 Task: Create a due date automation trigger when advanced on, 2 working days before a card is due add dates starting in between 1 and 5 days at 11:00 AM.
Action: Mouse moved to (1001, 291)
Screenshot: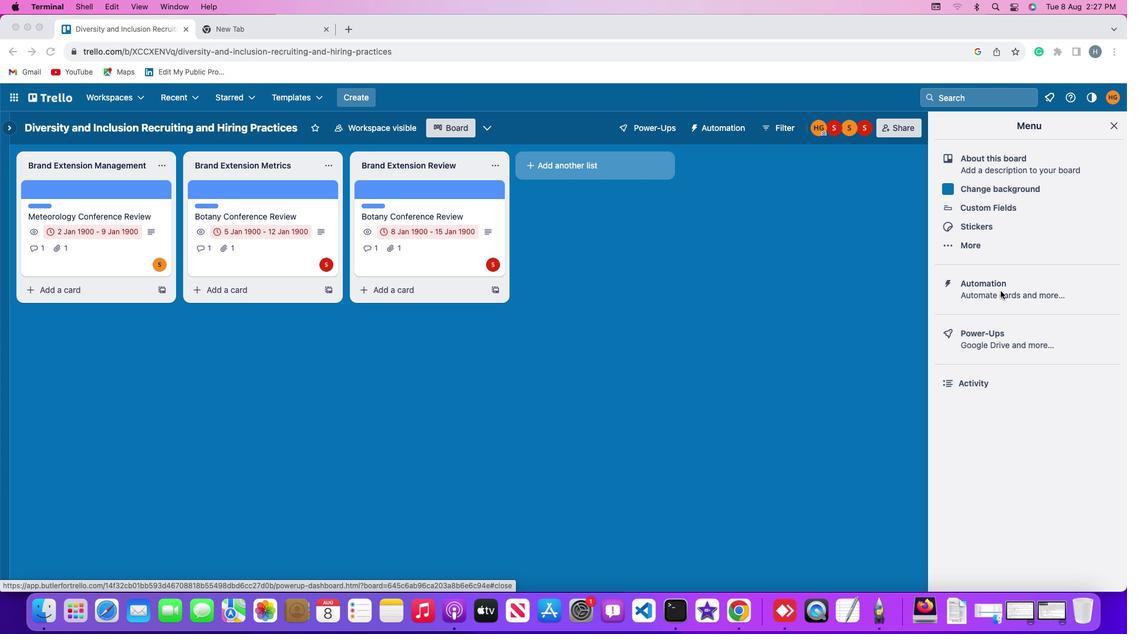 
Action: Mouse pressed left at (1001, 291)
Screenshot: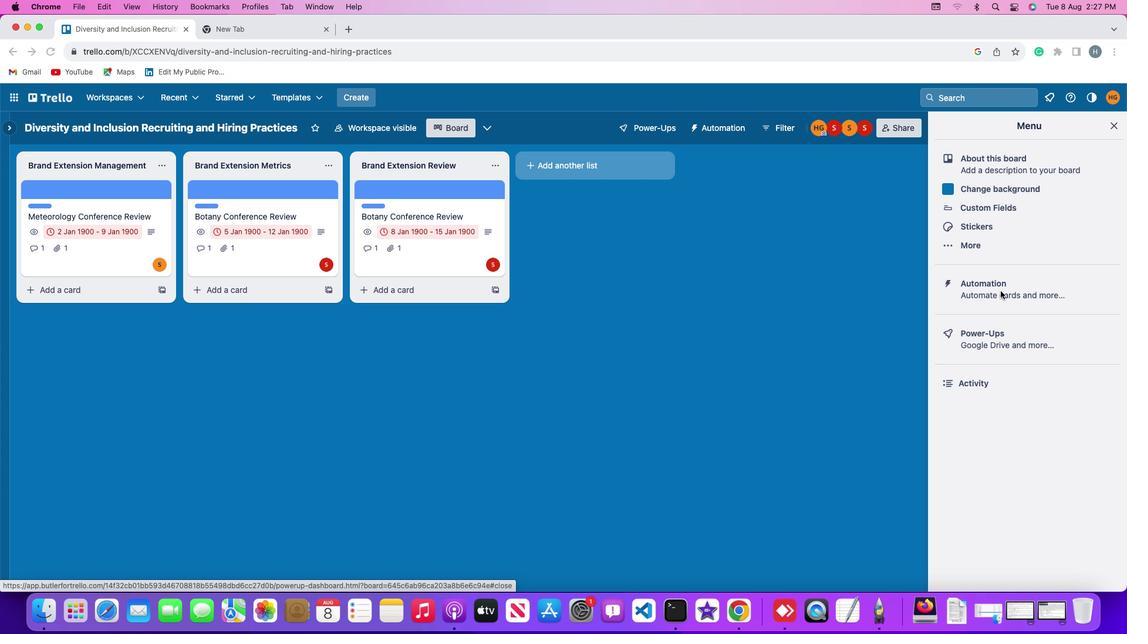 
Action: Mouse pressed left at (1001, 291)
Screenshot: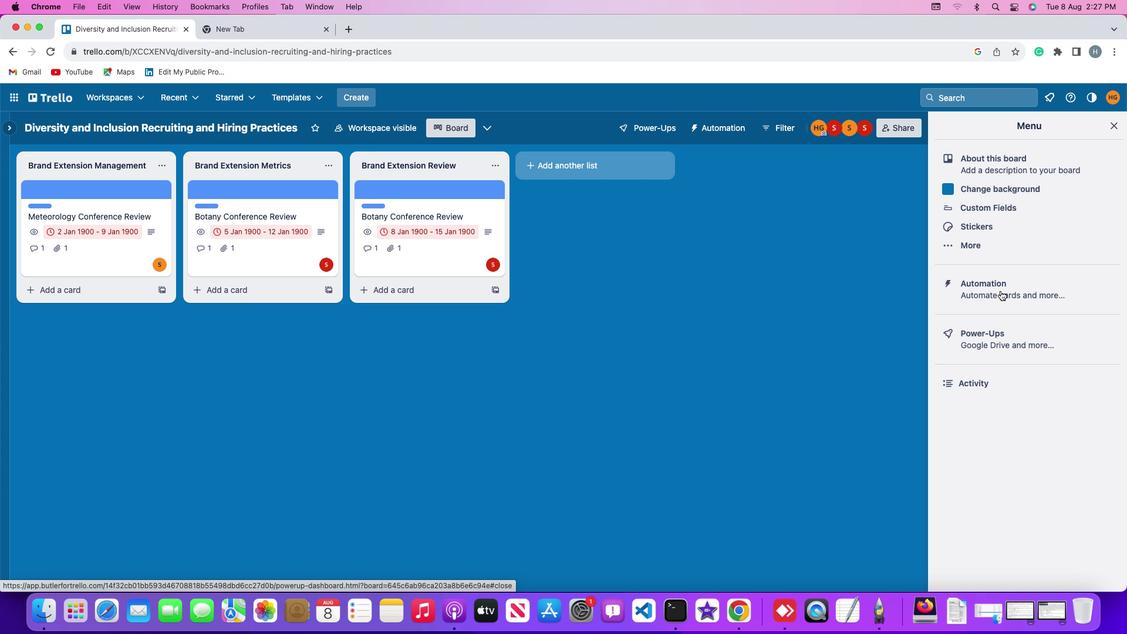 
Action: Mouse moved to (60, 273)
Screenshot: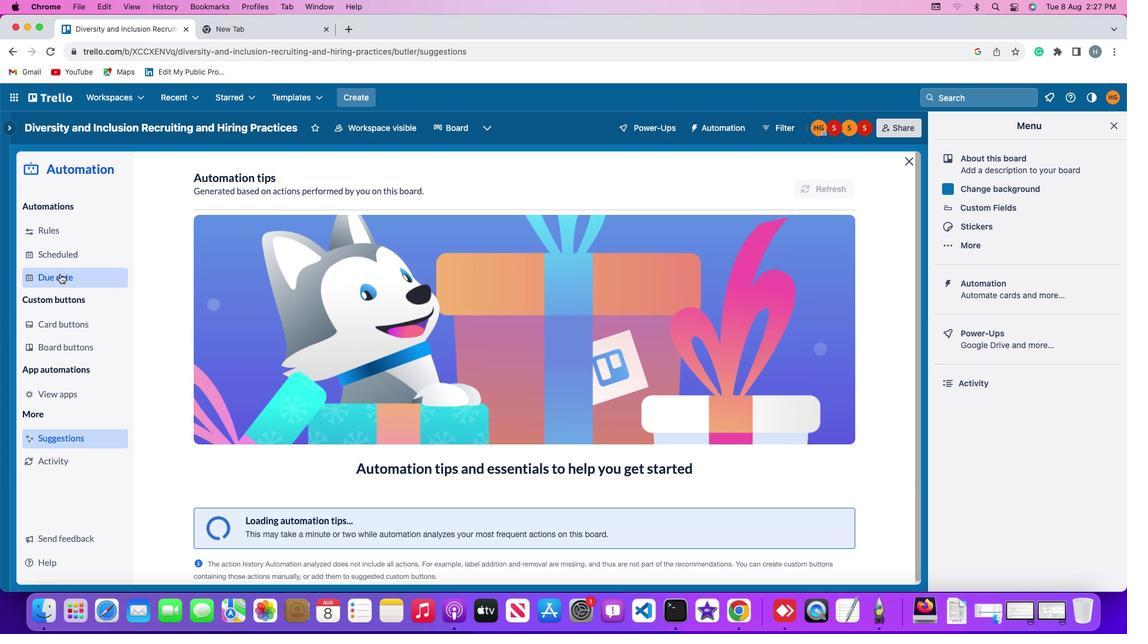 
Action: Mouse pressed left at (60, 273)
Screenshot: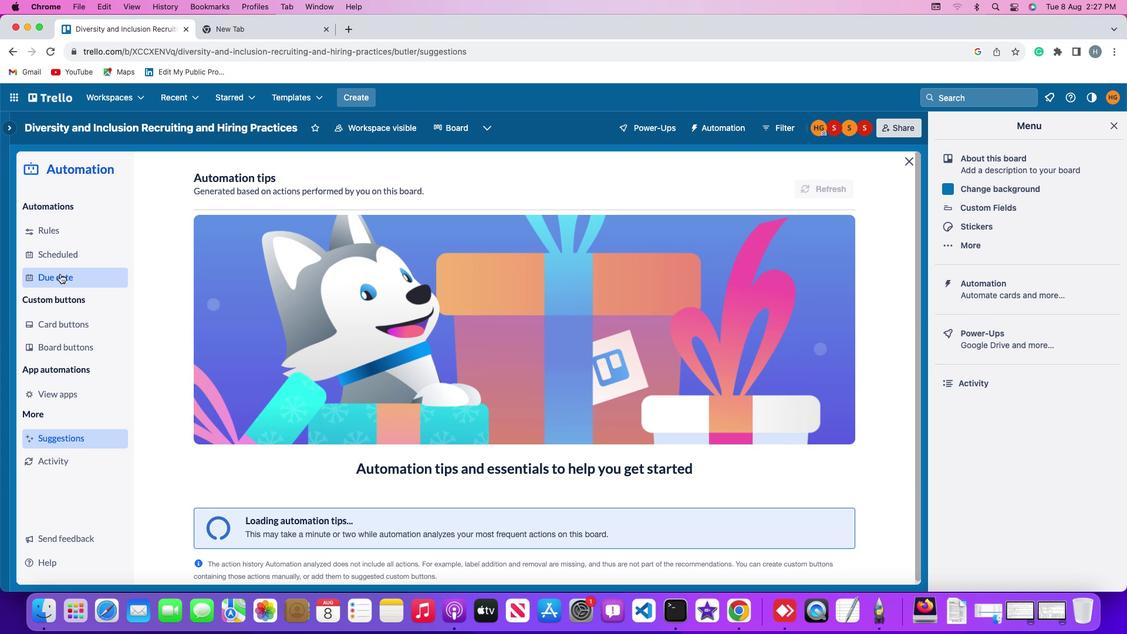 
Action: Mouse moved to (793, 181)
Screenshot: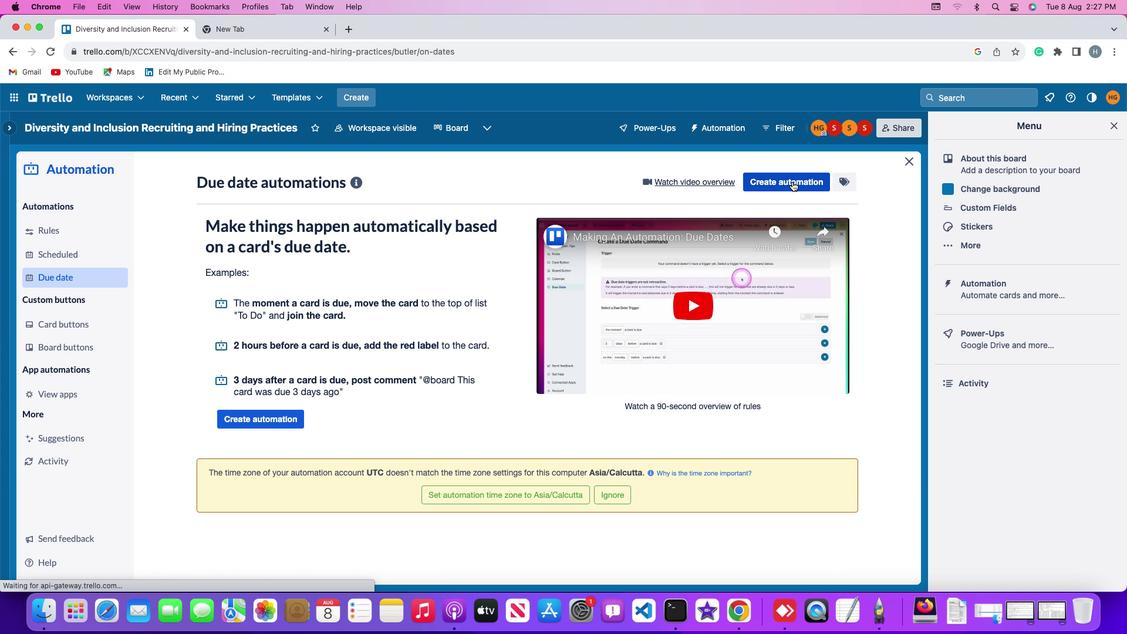 
Action: Mouse pressed left at (793, 181)
Screenshot: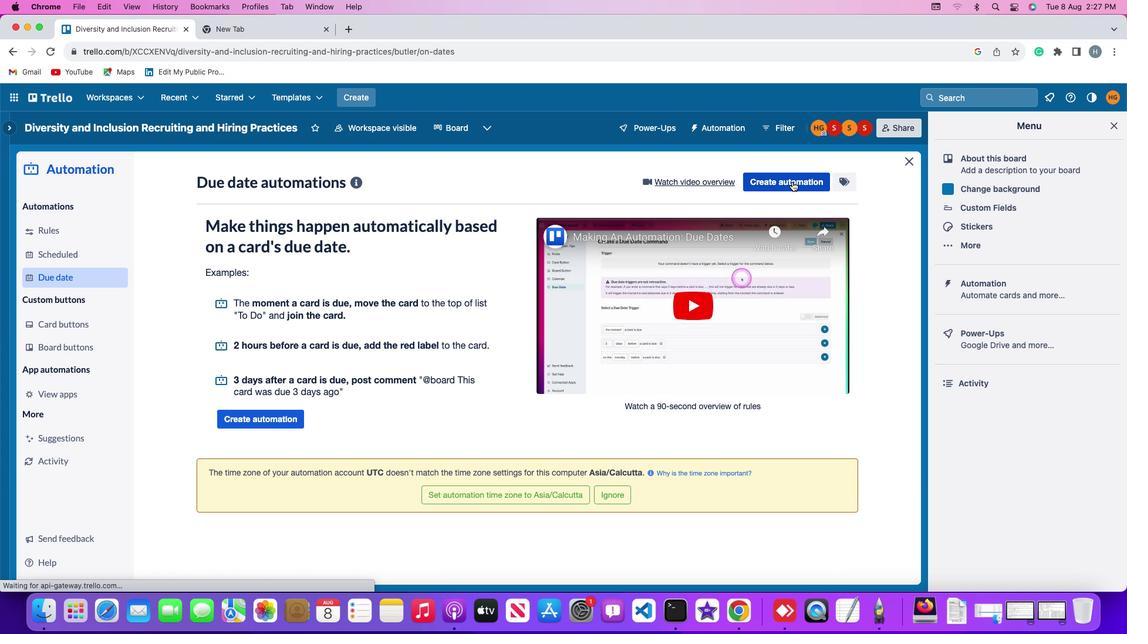 
Action: Mouse moved to (311, 296)
Screenshot: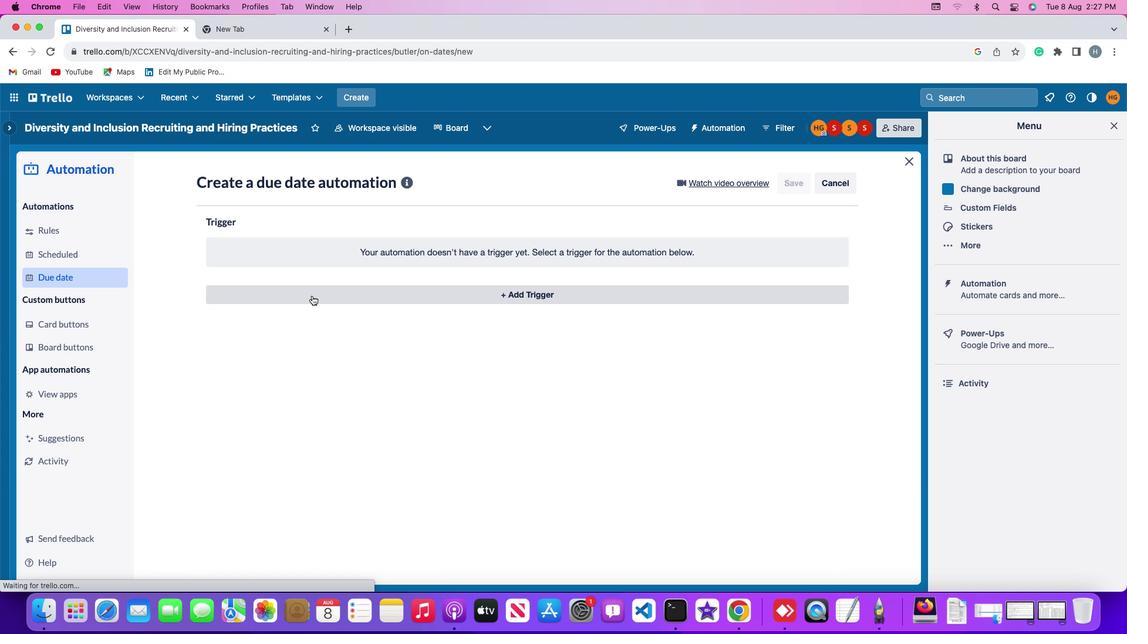 
Action: Mouse pressed left at (311, 296)
Screenshot: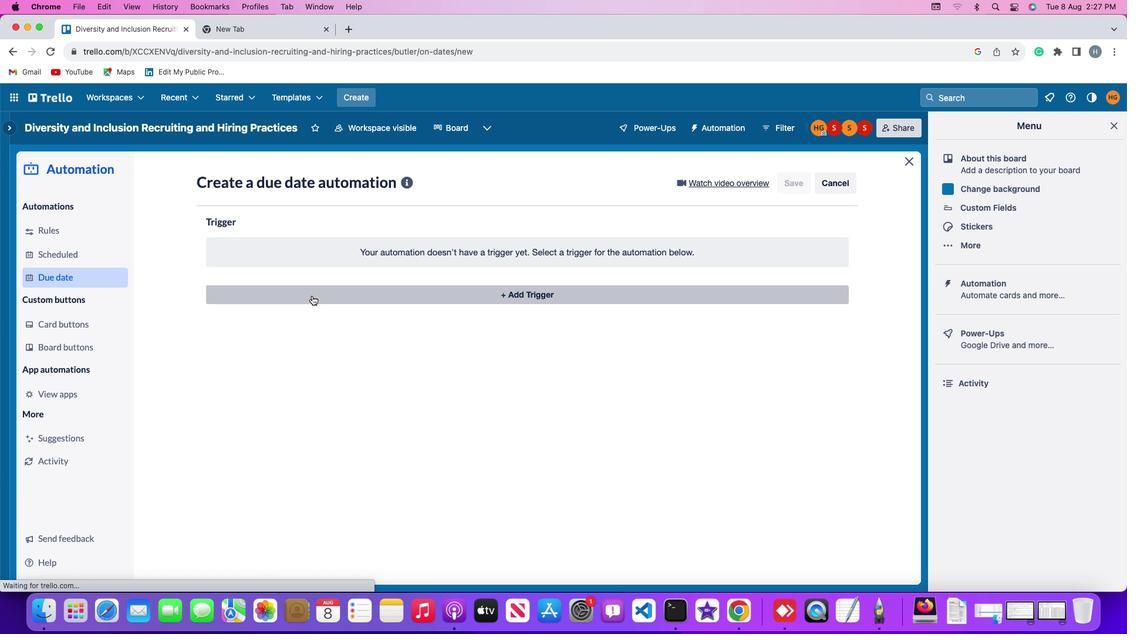 
Action: Mouse moved to (229, 478)
Screenshot: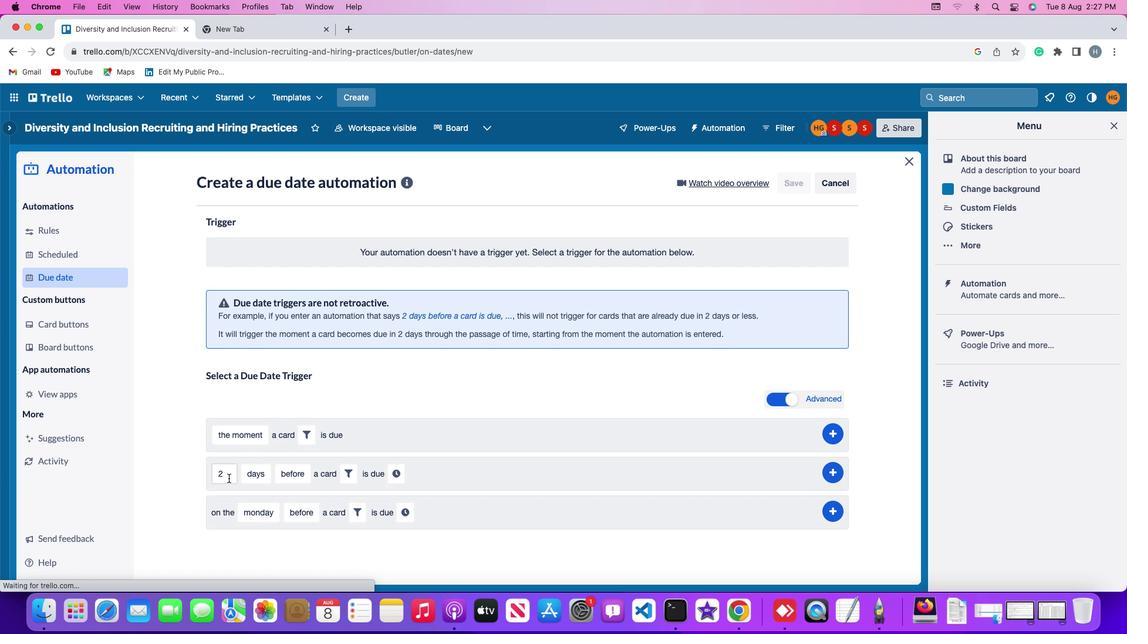 
Action: Mouse pressed left at (229, 478)
Screenshot: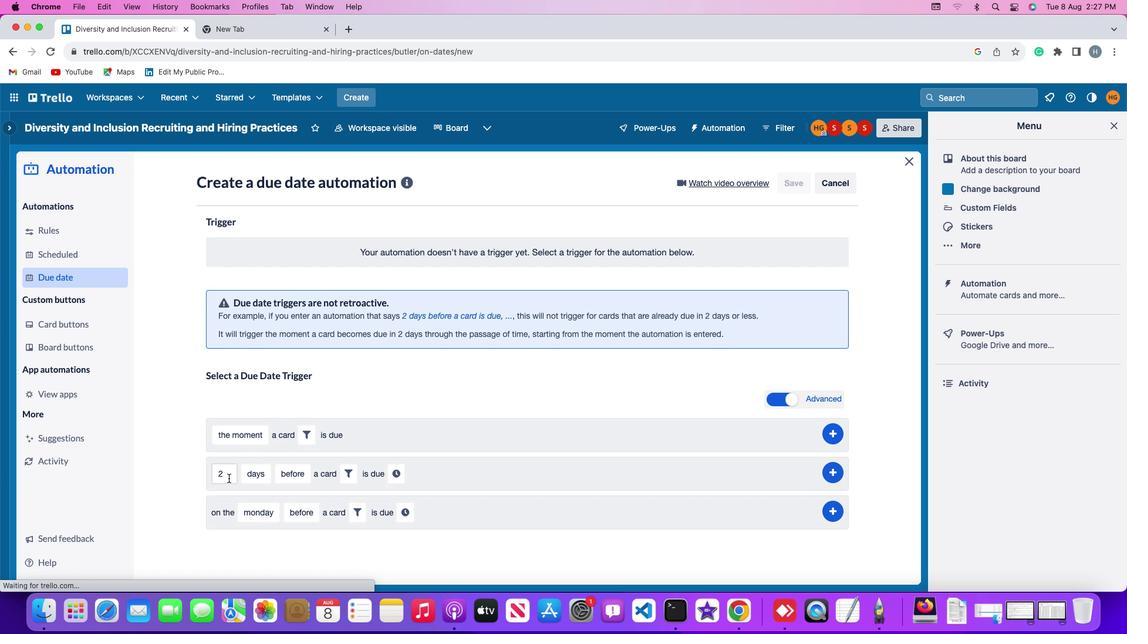 
Action: Mouse moved to (229, 477)
Screenshot: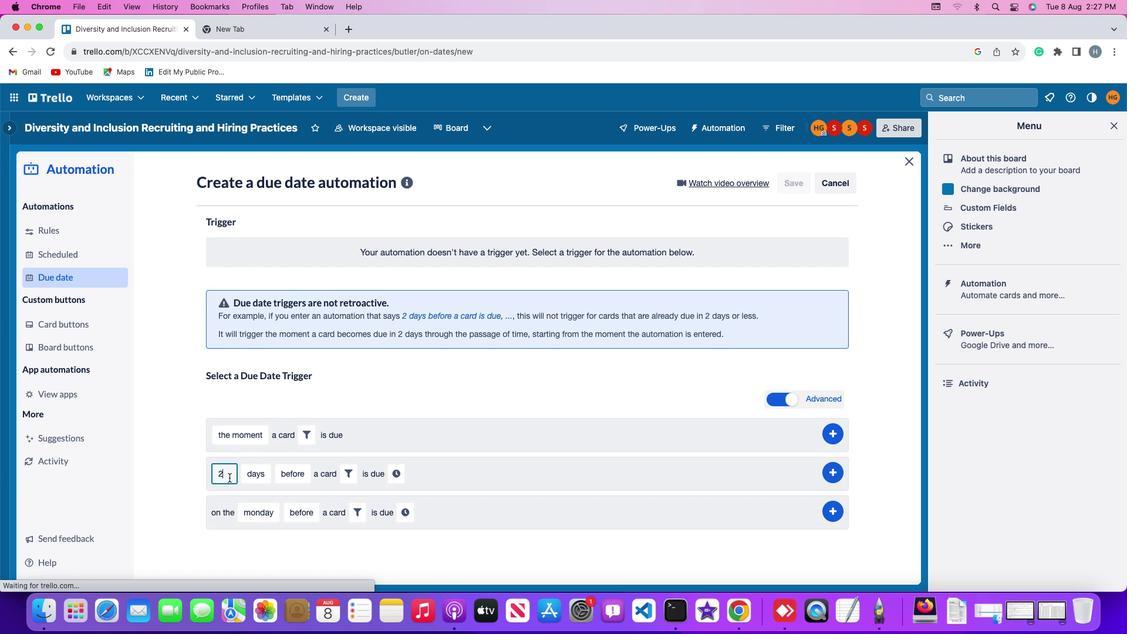 
Action: Key pressed Key.backspace
Screenshot: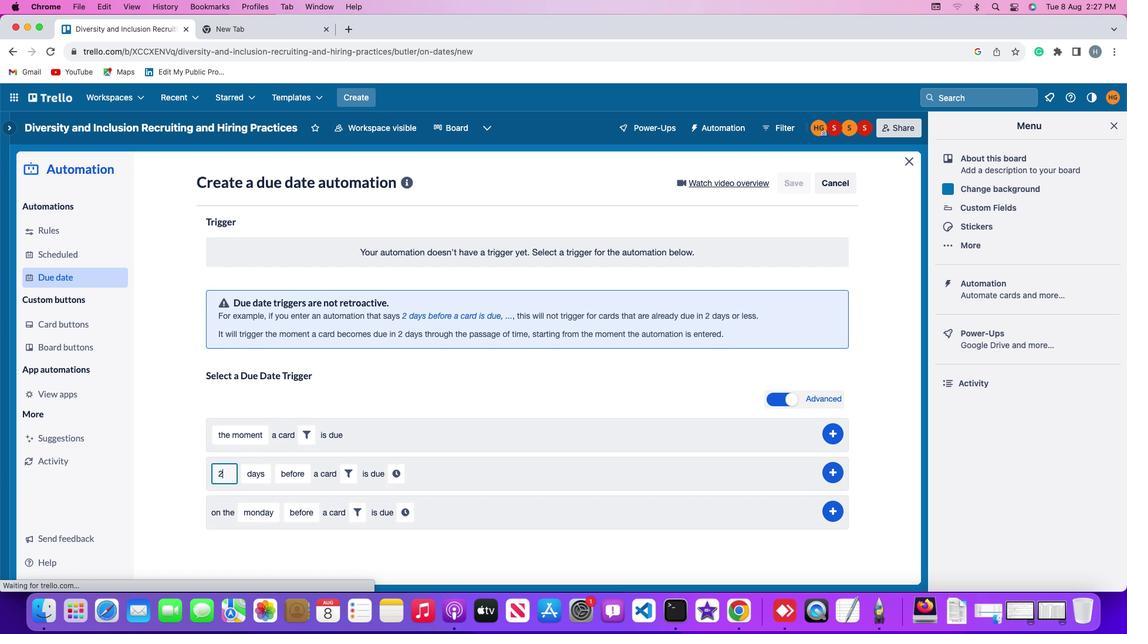 
Action: Mouse moved to (229, 477)
Screenshot: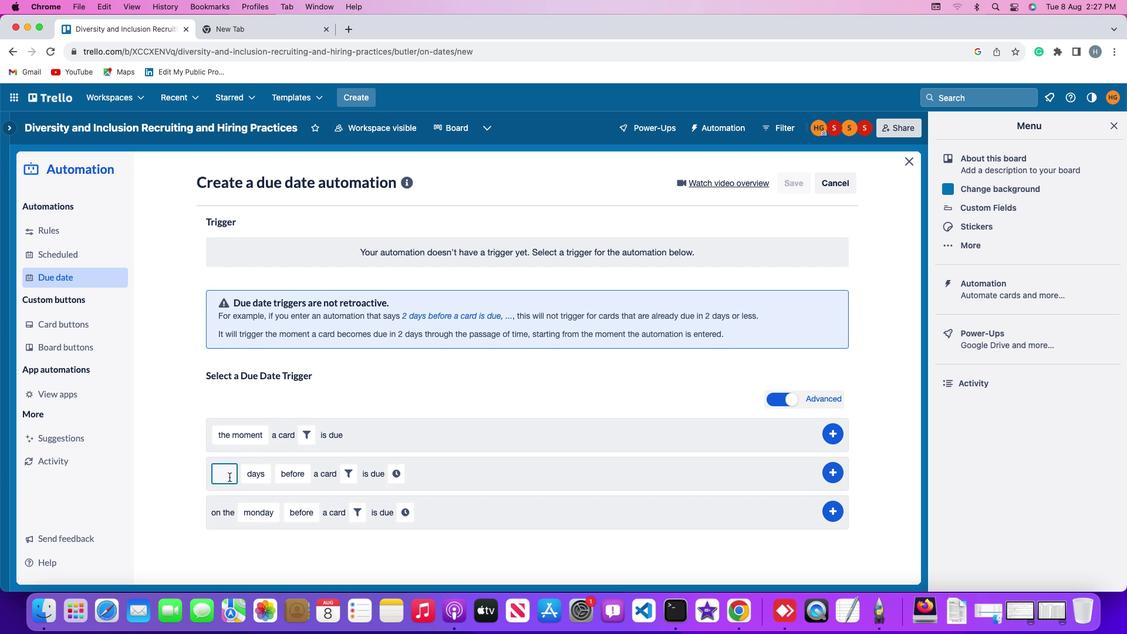 
Action: Key pressed '2'
Screenshot: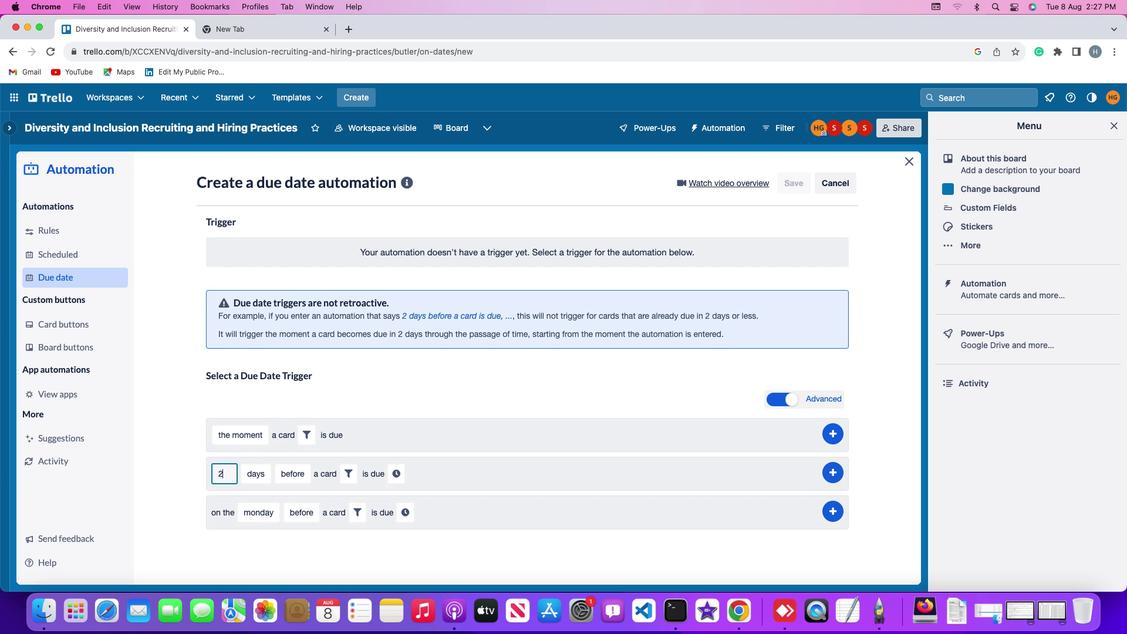 
Action: Mouse moved to (251, 473)
Screenshot: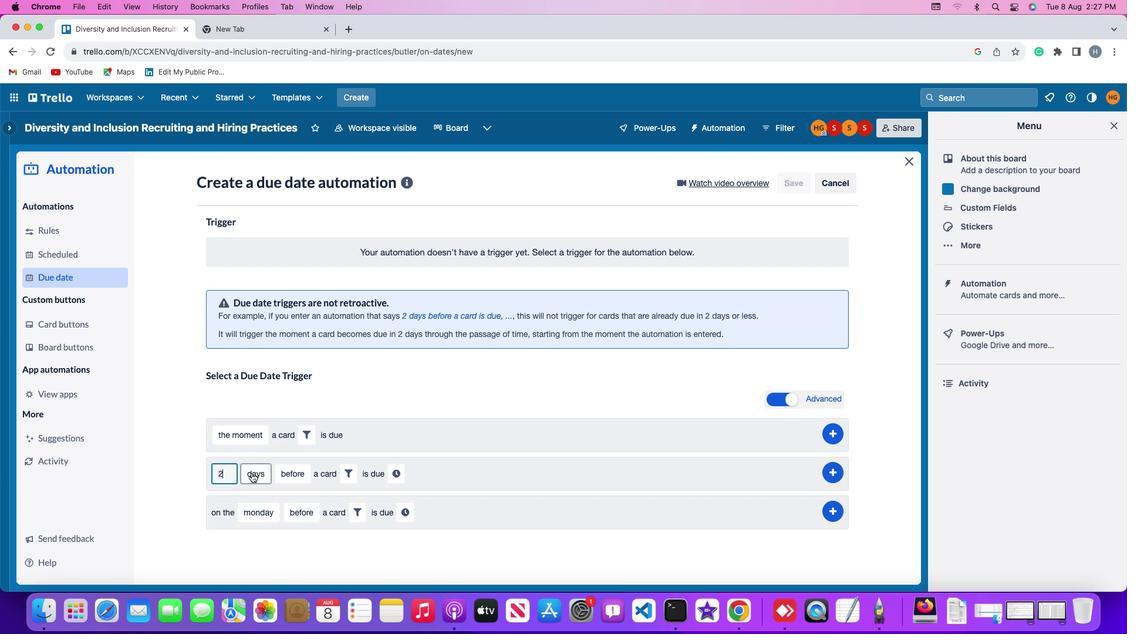 
Action: Mouse pressed left at (251, 473)
Screenshot: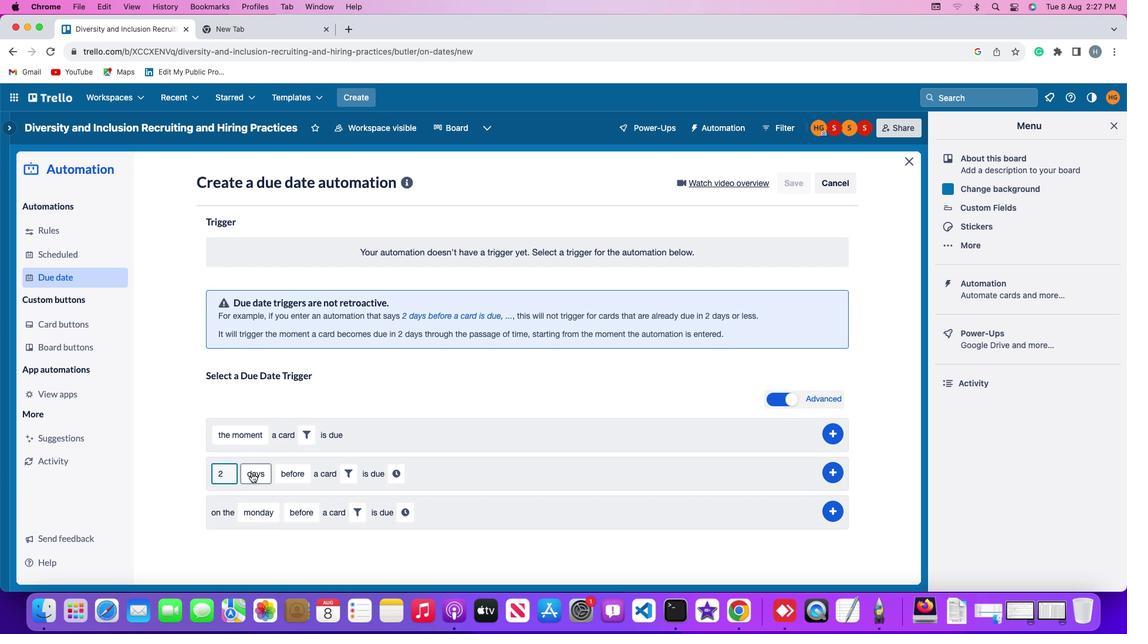 
Action: Mouse moved to (262, 514)
Screenshot: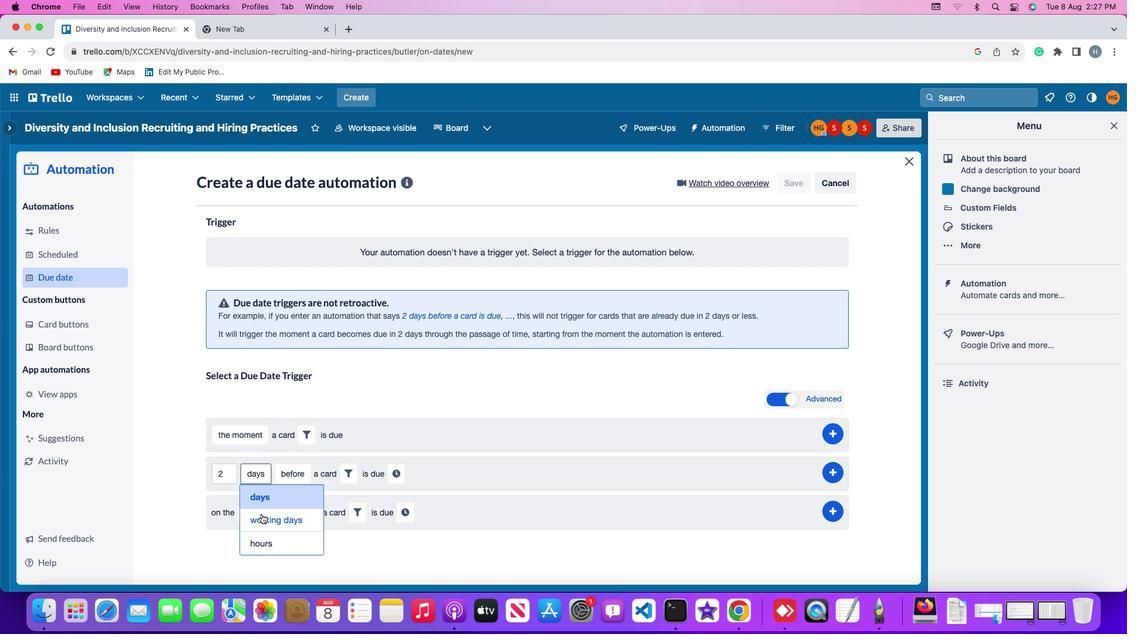 
Action: Mouse pressed left at (262, 514)
Screenshot: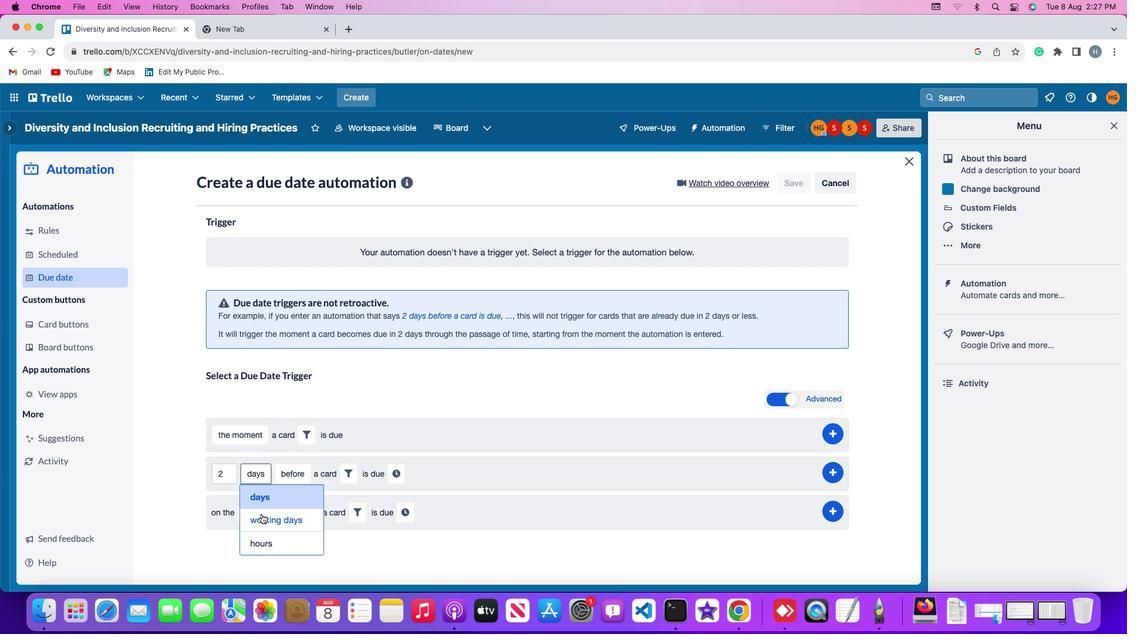 
Action: Mouse moved to (327, 473)
Screenshot: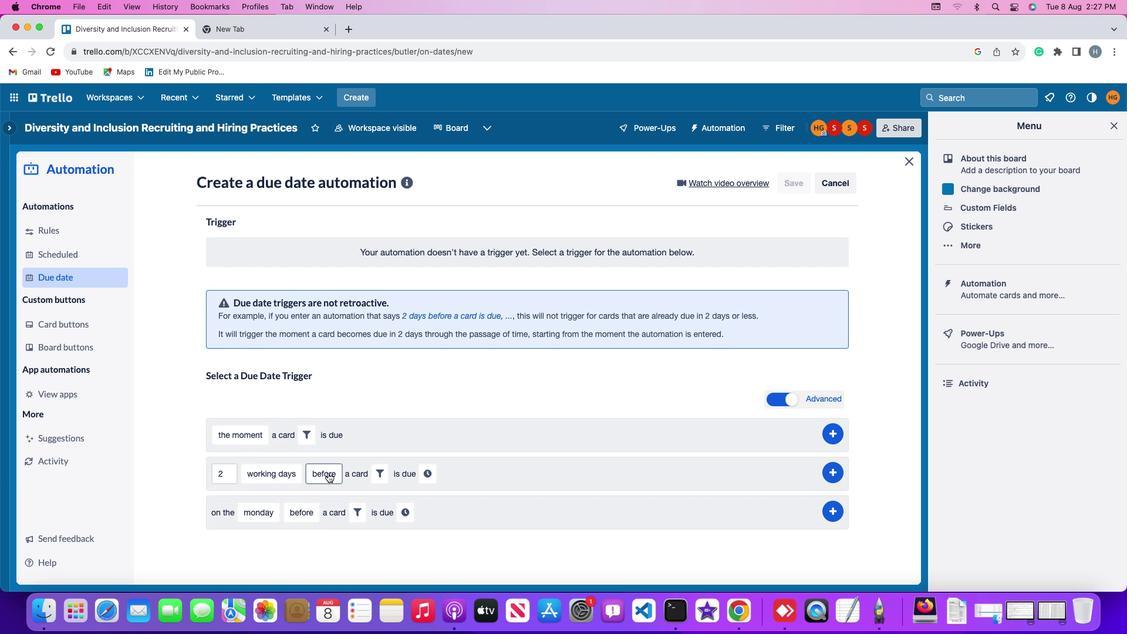 
Action: Mouse pressed left at (327, 473)
Screenshot: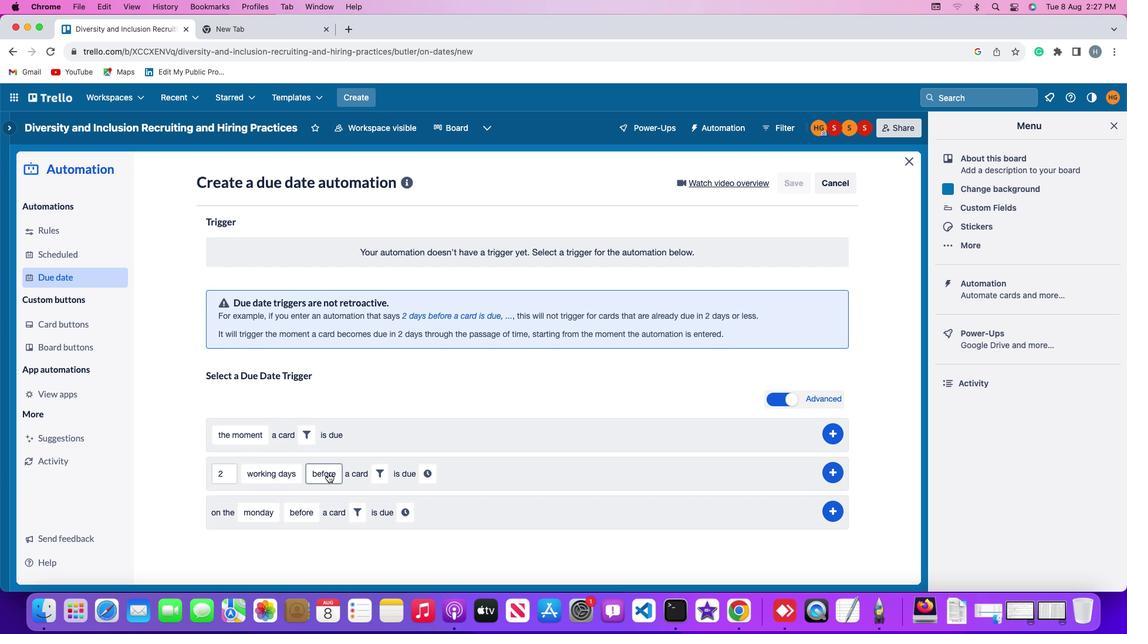 
Action: Mouse moved to (326, 496)
Screenshot: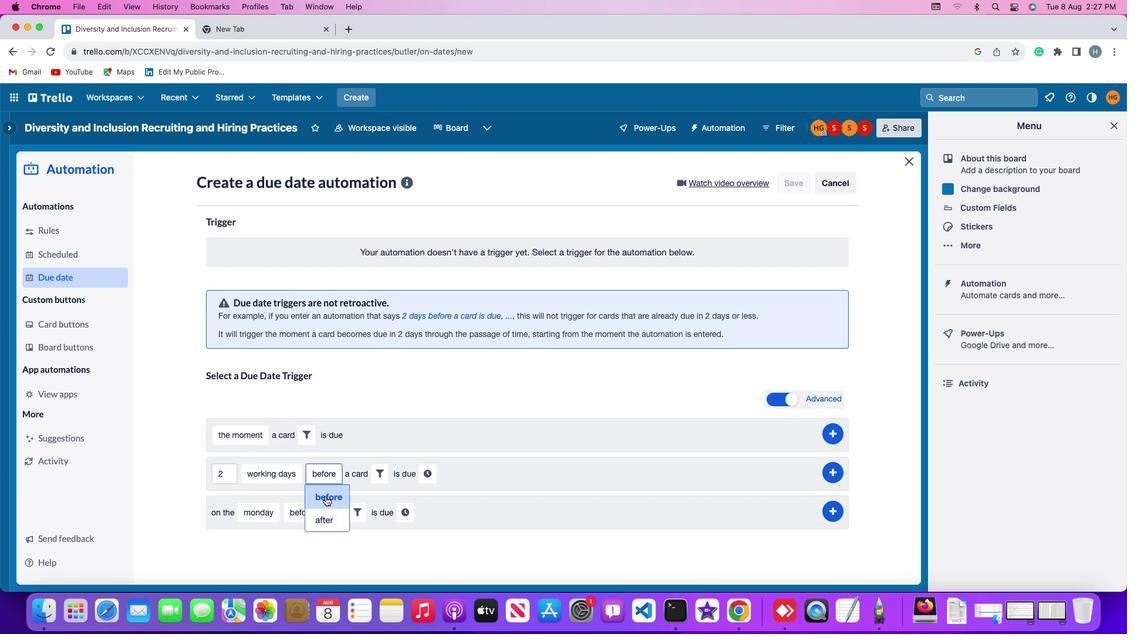 
Action: Mouse pressed left at (326, 496)
Screenshot: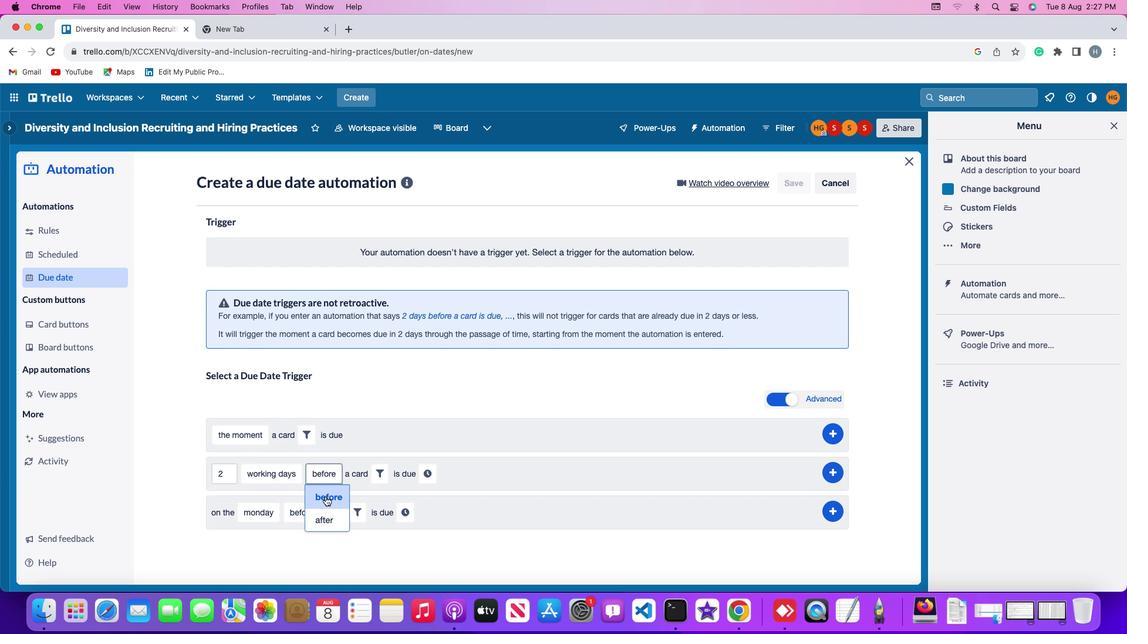 
Action: Mouse moved to (375, 475)
Screenshot: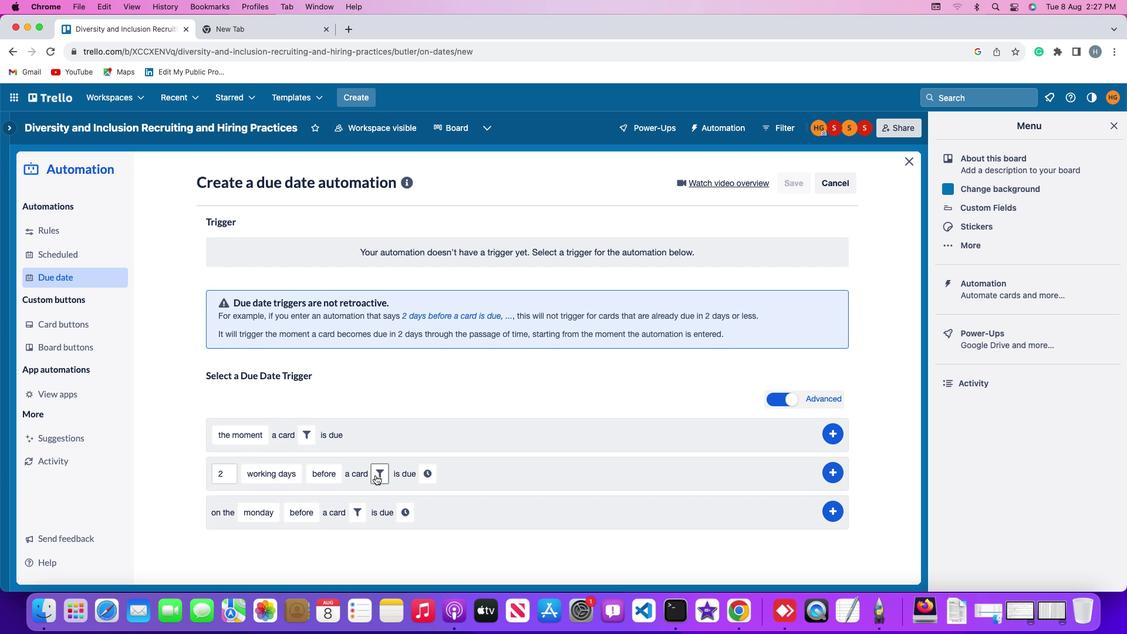 
Action: Mouse pressed left at (375, 475)
Screenshot: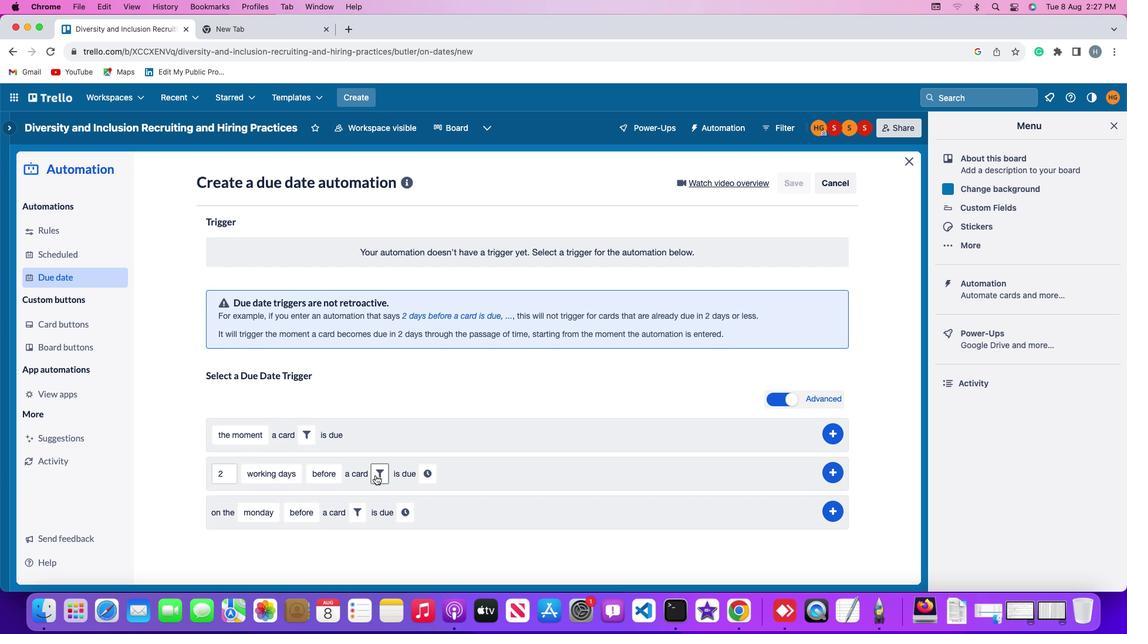 
Action: Mouse moved to (445, 518)
Screenshot: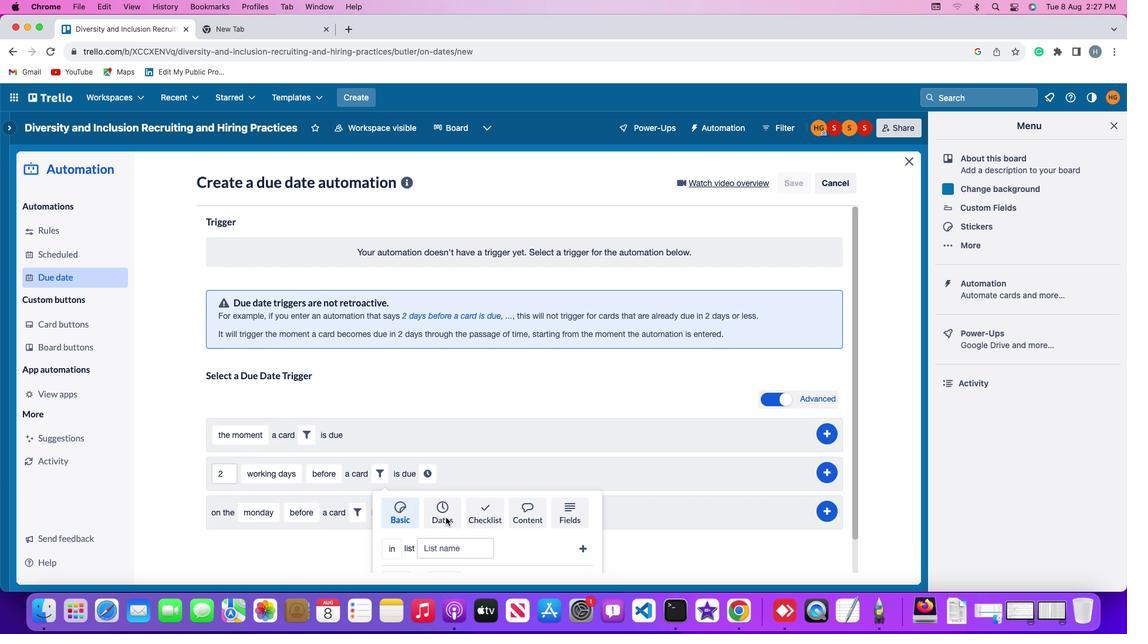 
Action: Mouse pressed left at (445, 518)
Screenshot: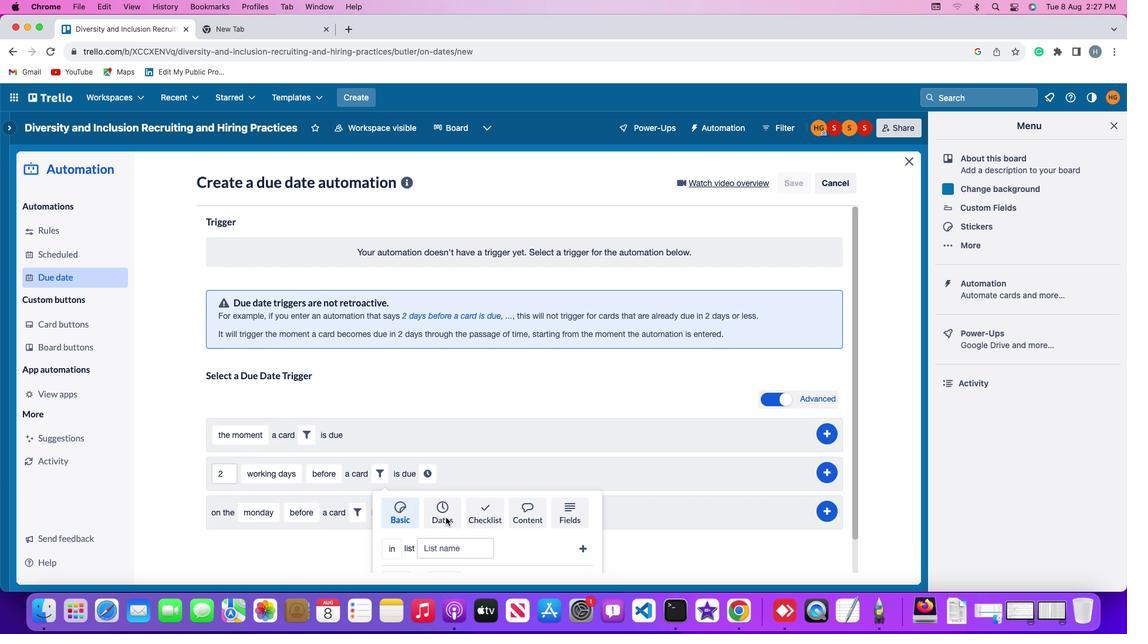 
Action: Mouse moved to (340, 536)
Screenshot: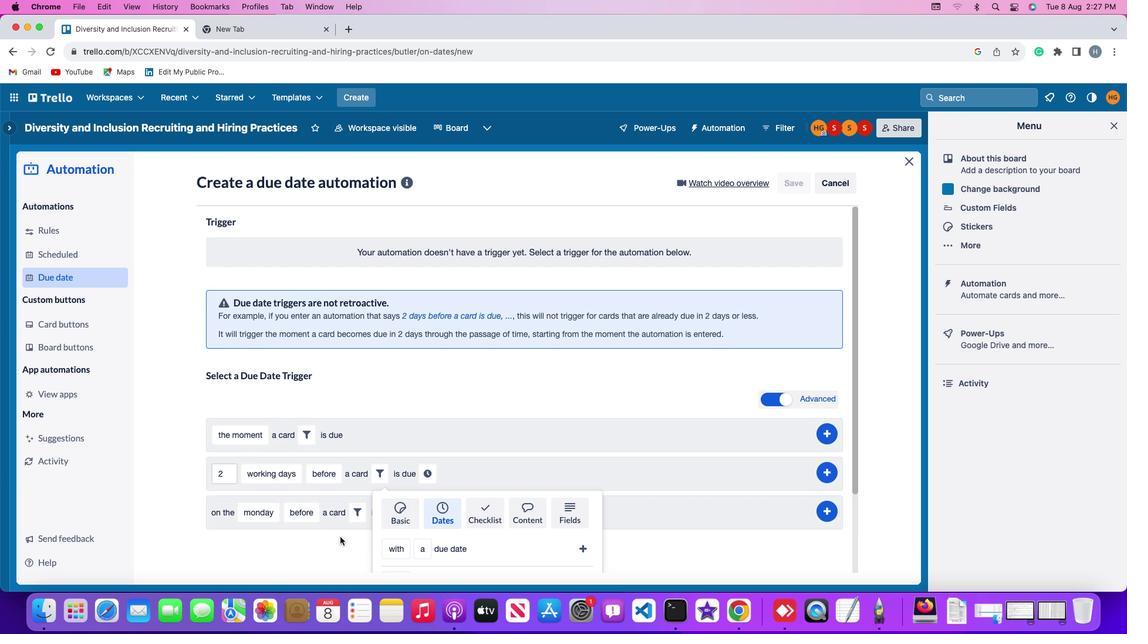 
Action: Mouse scrolled (340, 536) with delta (0, 0)
Screenshot: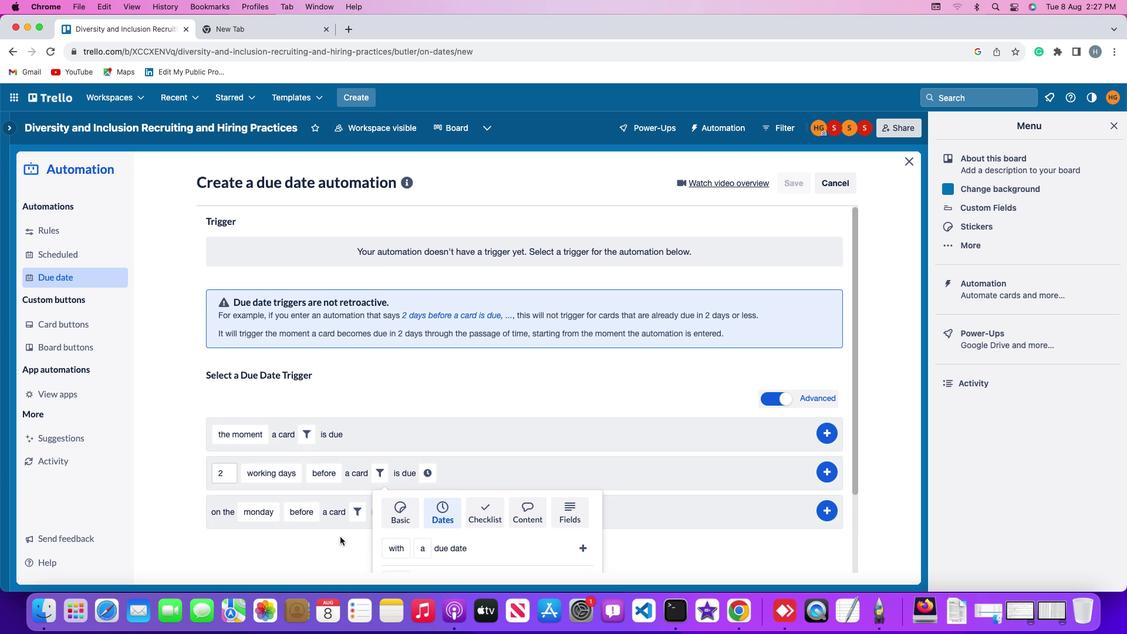 
Action: Mouse scrolled (340, 536) with delta (0, 0)
Screenshot: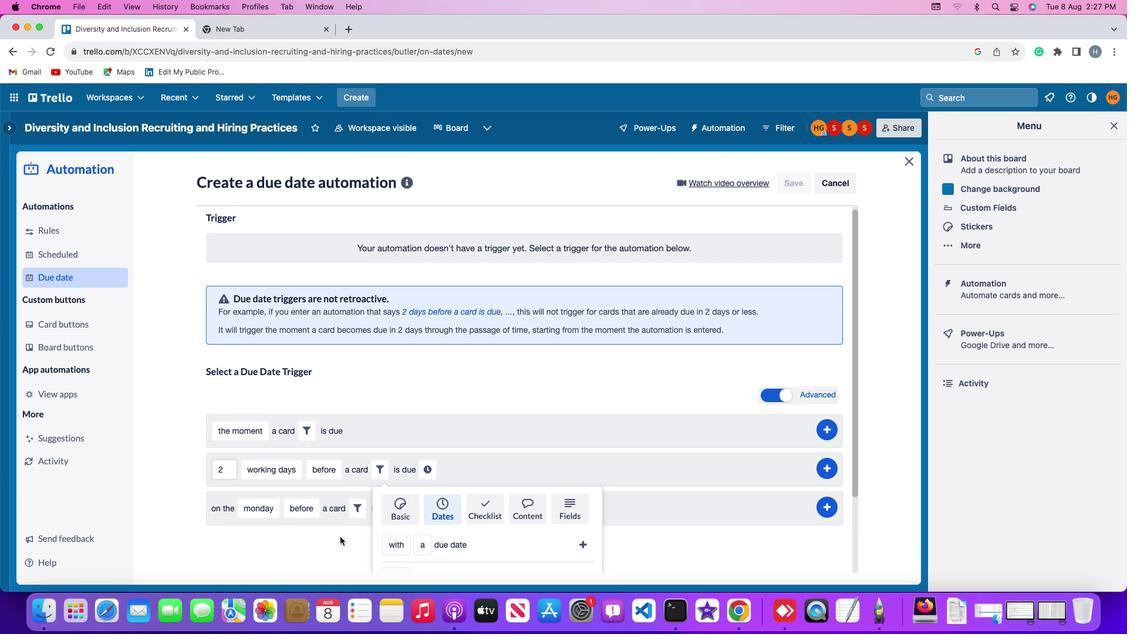 
Action: Mouse scrolled (340, 536) with delta (0, -1)
Screenshot: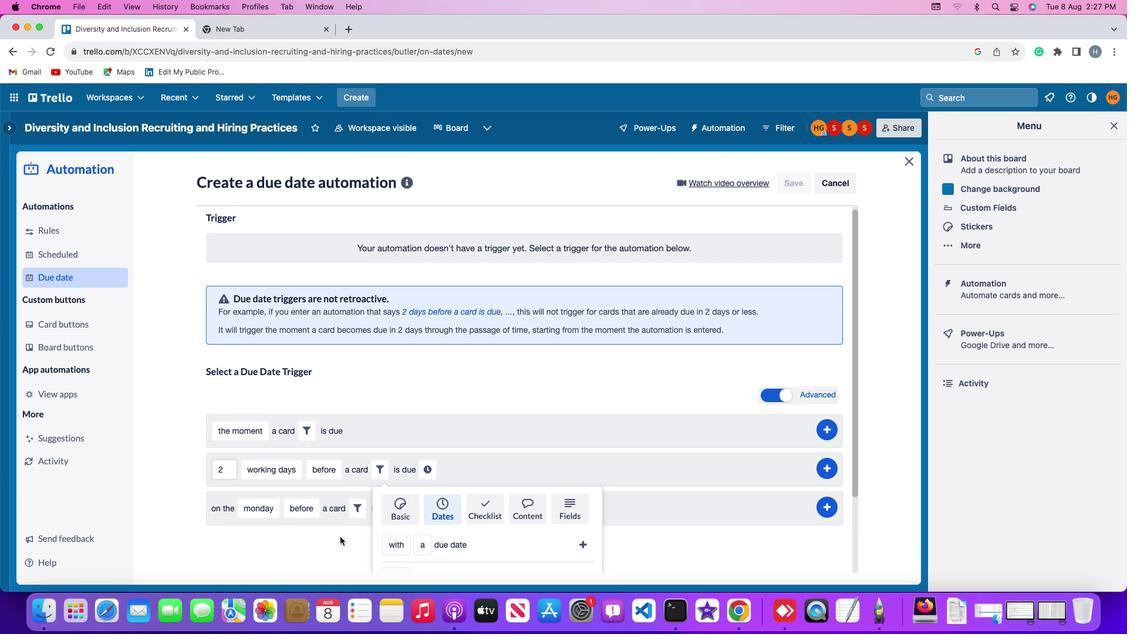 
Action: Mouse scrolled (340, 536) with delta (0, -2)
Screenshot: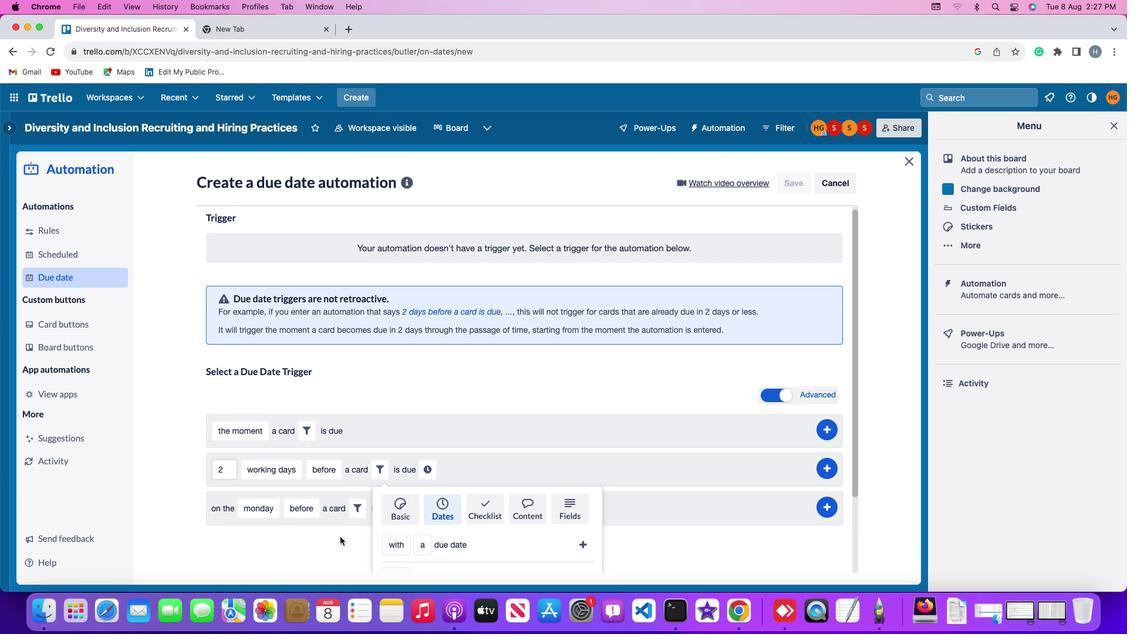 
Action: Mouse scrolled (340, 536) with delta (0, -3)
Screenshot: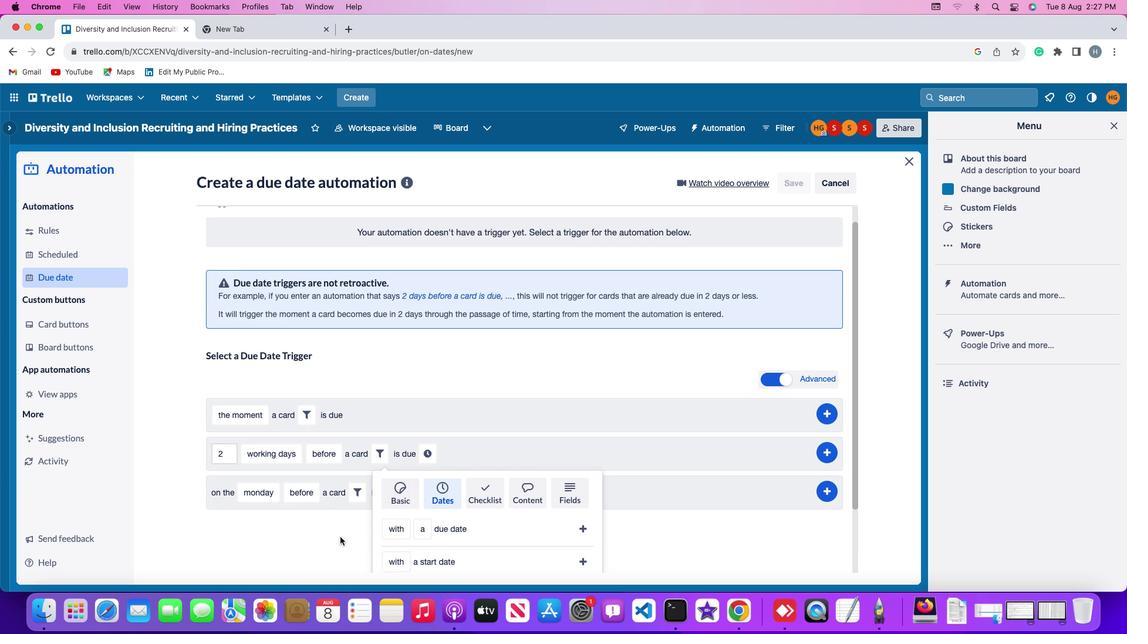 
Action: Mouse scrolled (340, 536) with delta (0, -4)
Screenshot: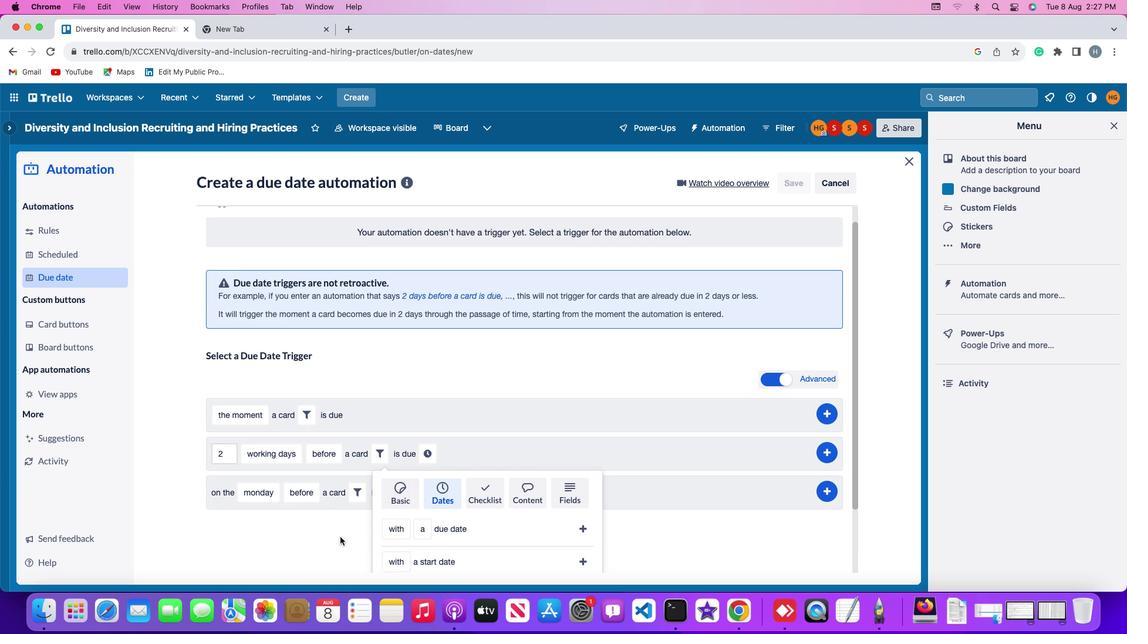 
Action: Mouse scrolled (340, 536) with delta (0, -4)
Screenshot: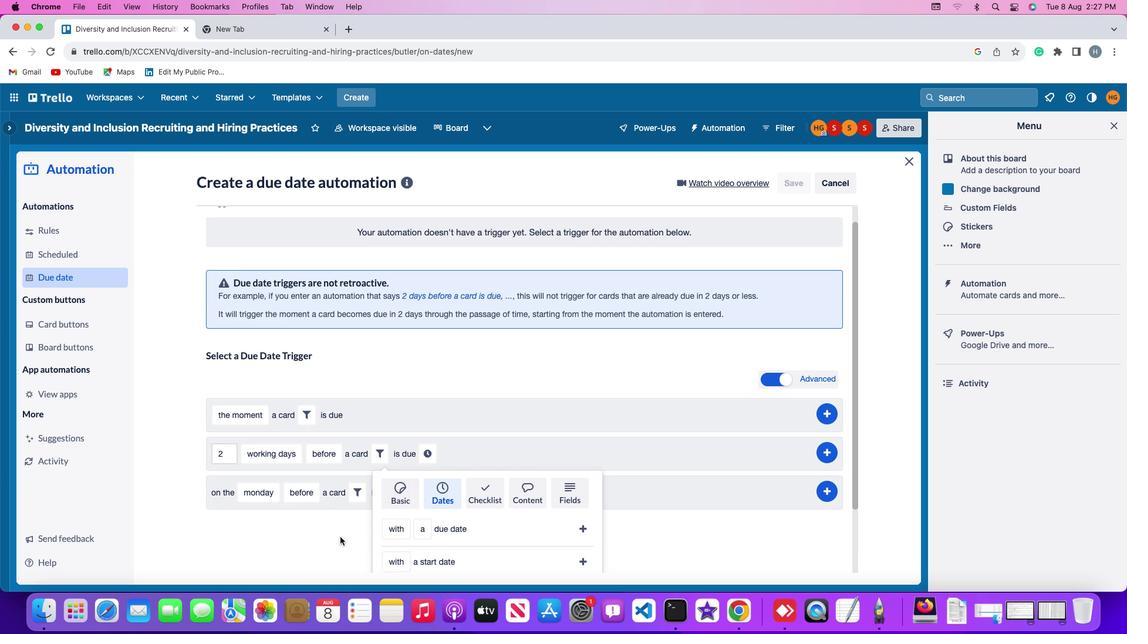 
Action: Mouse scrolled (340, 536) with delta (0, -4)
Screenshot: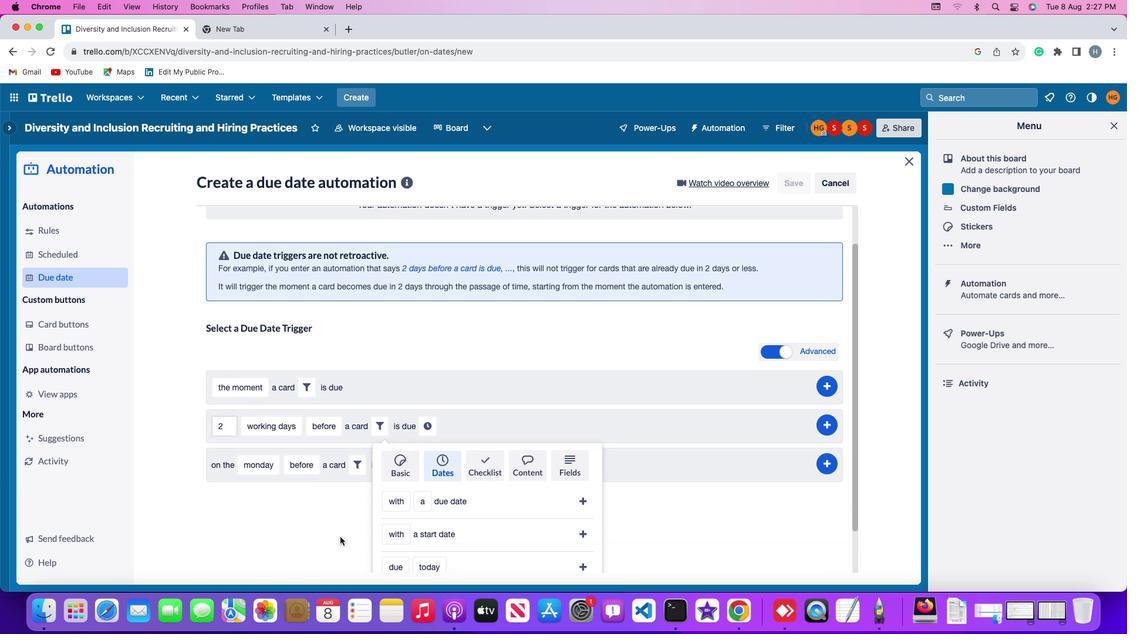 
Action: Mouse scrolled (340, 536) with delta (0, 0)
Screenshot: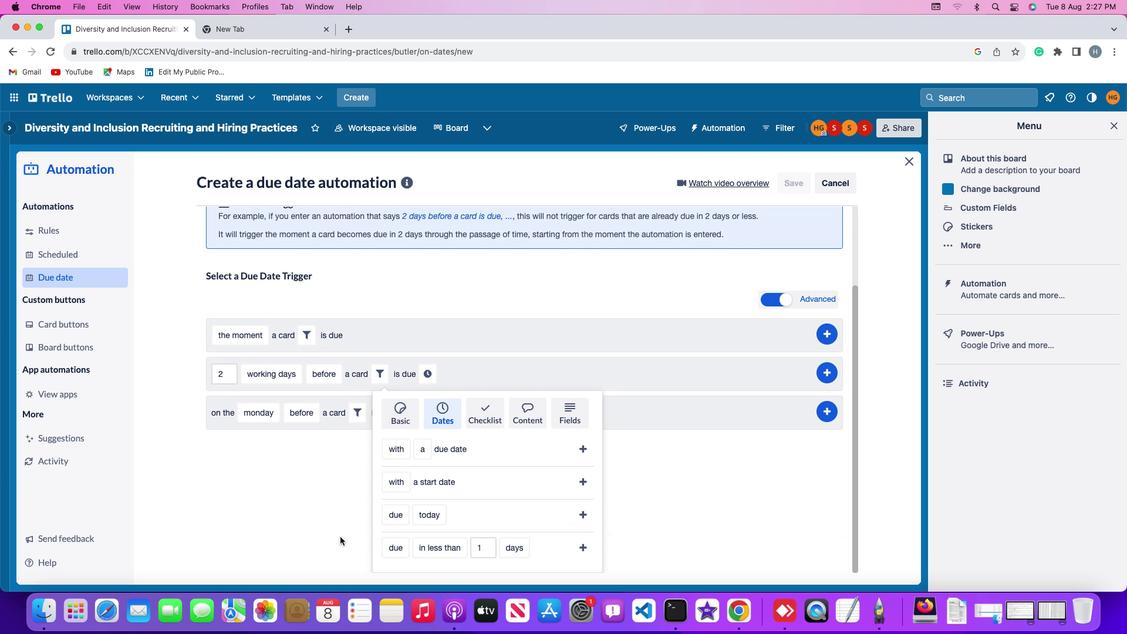 
Action: Mouse scrolled (340, 536) with delta (0, 0)
Screenshot: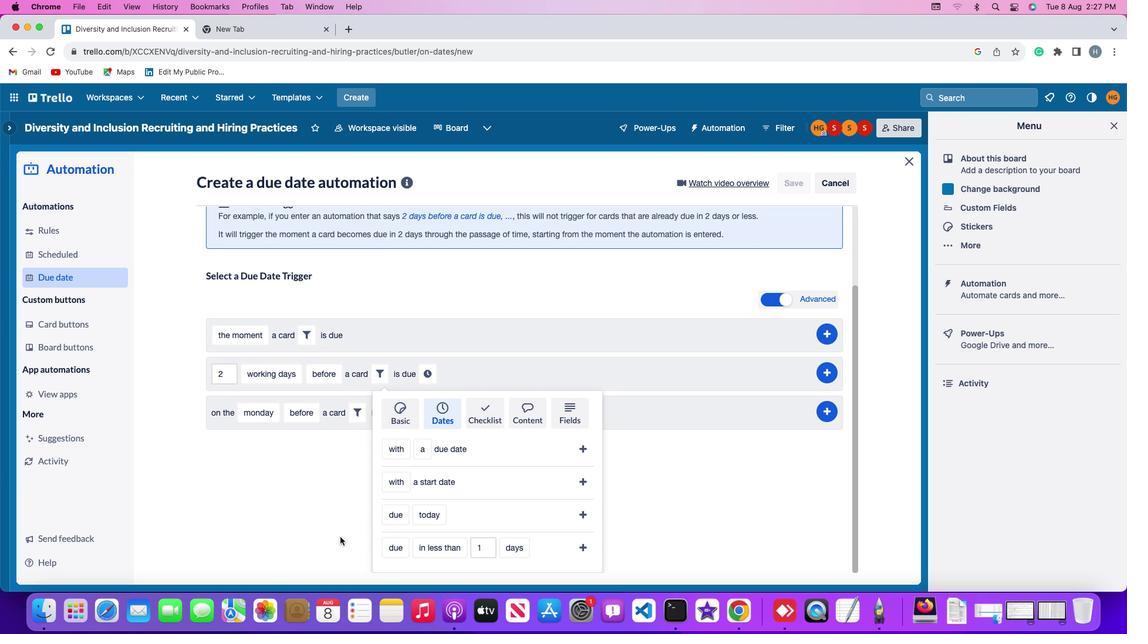 
Action: Mouse scrolled (340, 536) with delta (0, -1)
Screenshot: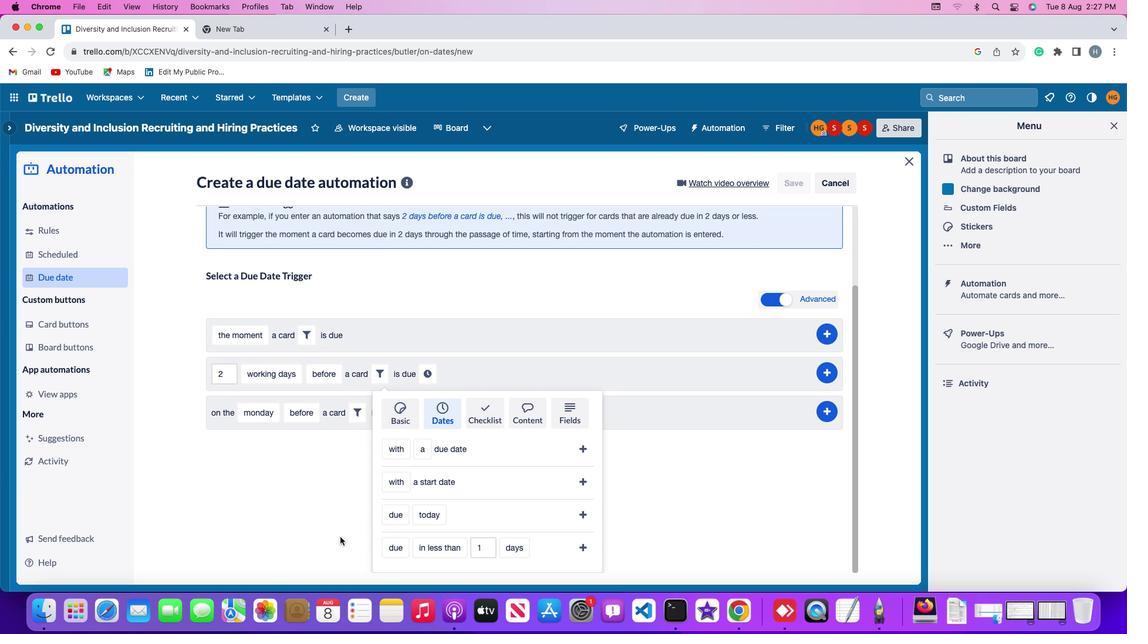 
Action: Mouse scrolled (340, 536) with delta (0, -2)
Screenshot: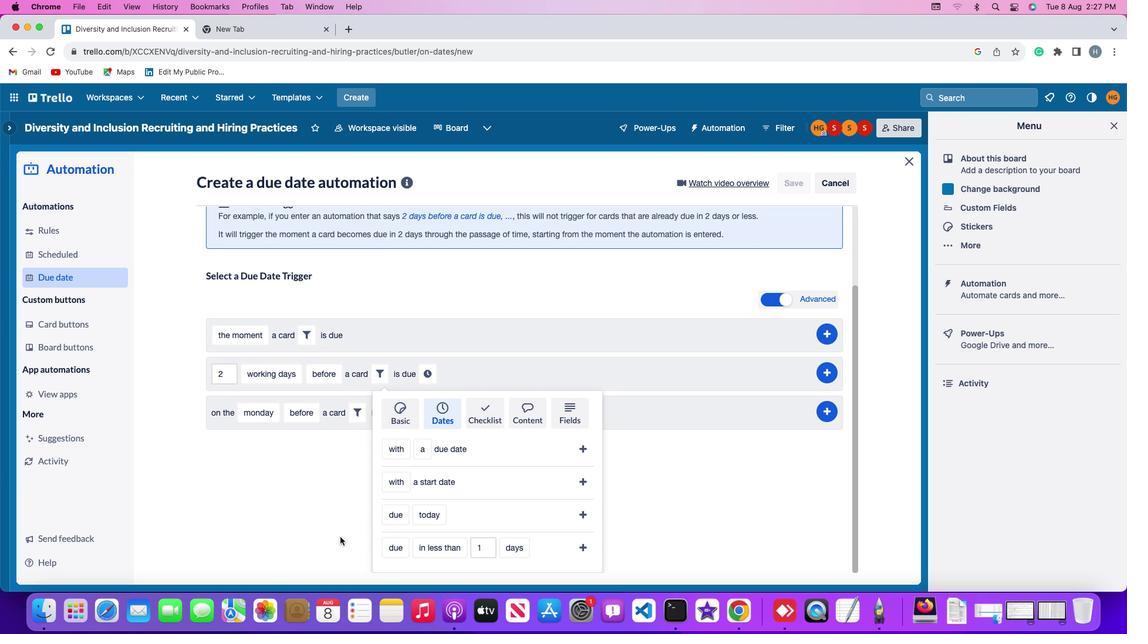 
Action: Mouse scrolled (340, 536) with delta (0, -3)
Screenshot: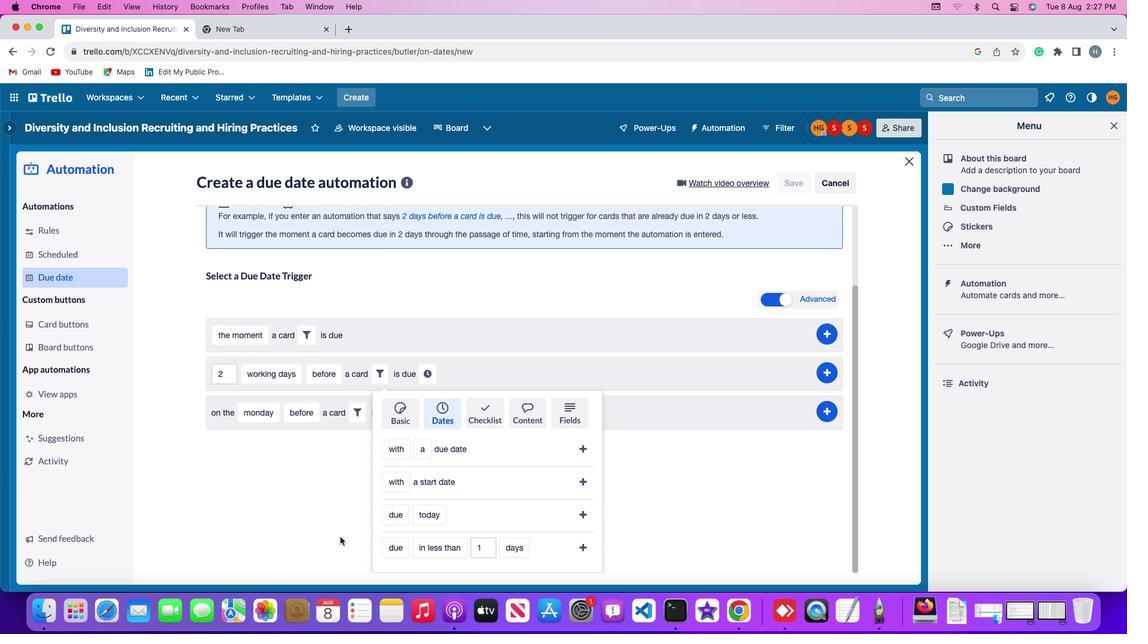 
Action: Mouse moved to (397, 549)
Screenshot: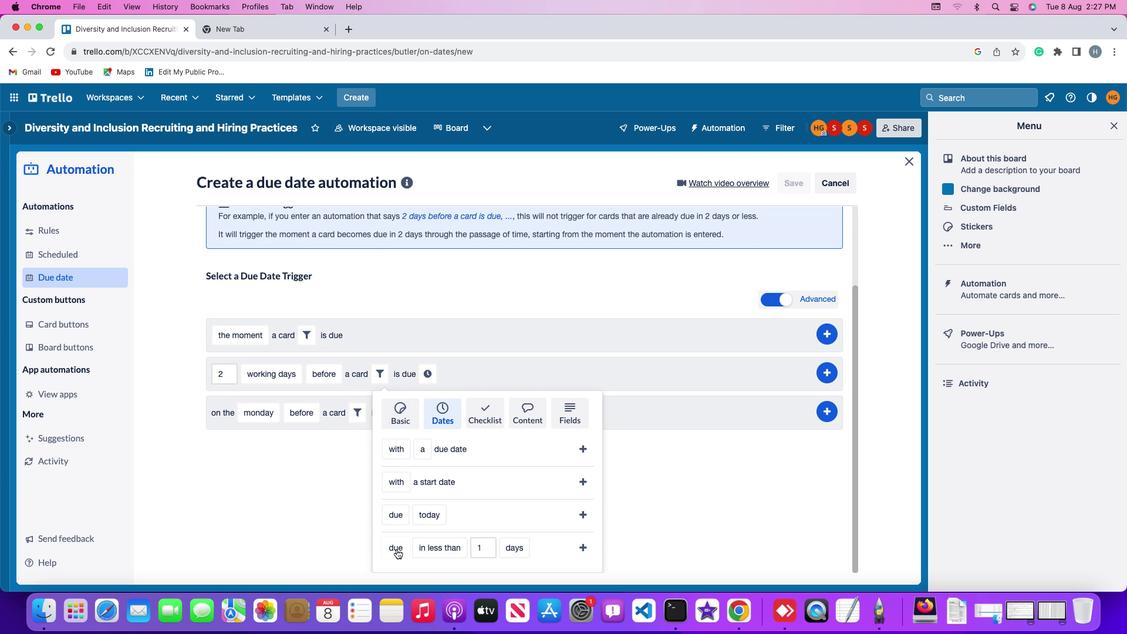 
Action: Mouse pressed left at (397, 549)
Screenshot: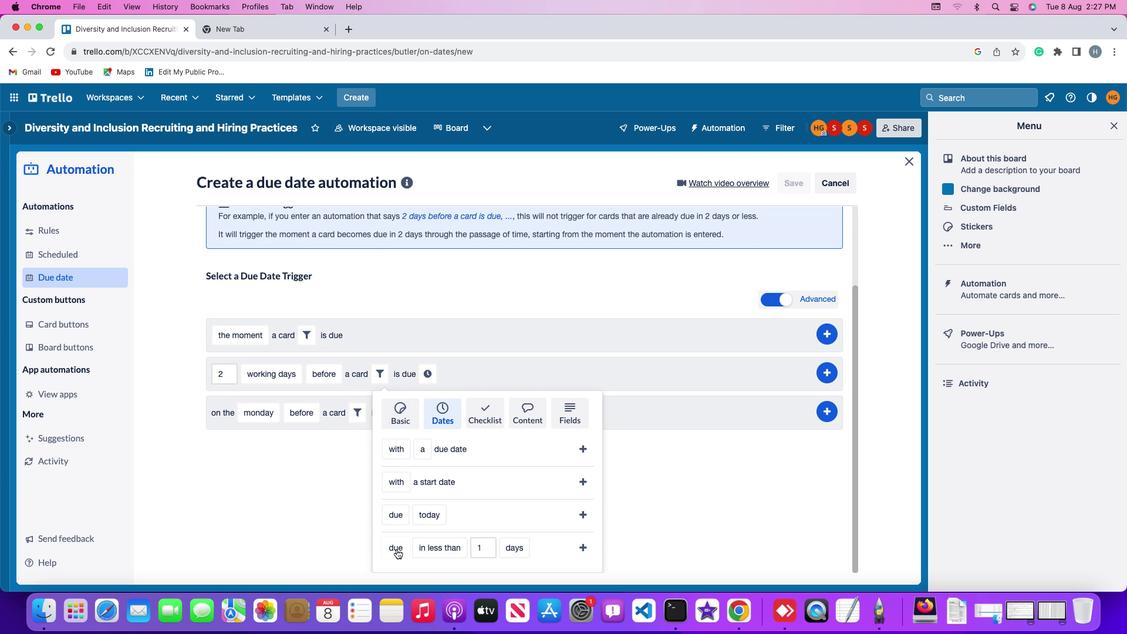 
Action: Mouse moved to (401, 529)
Screenshot: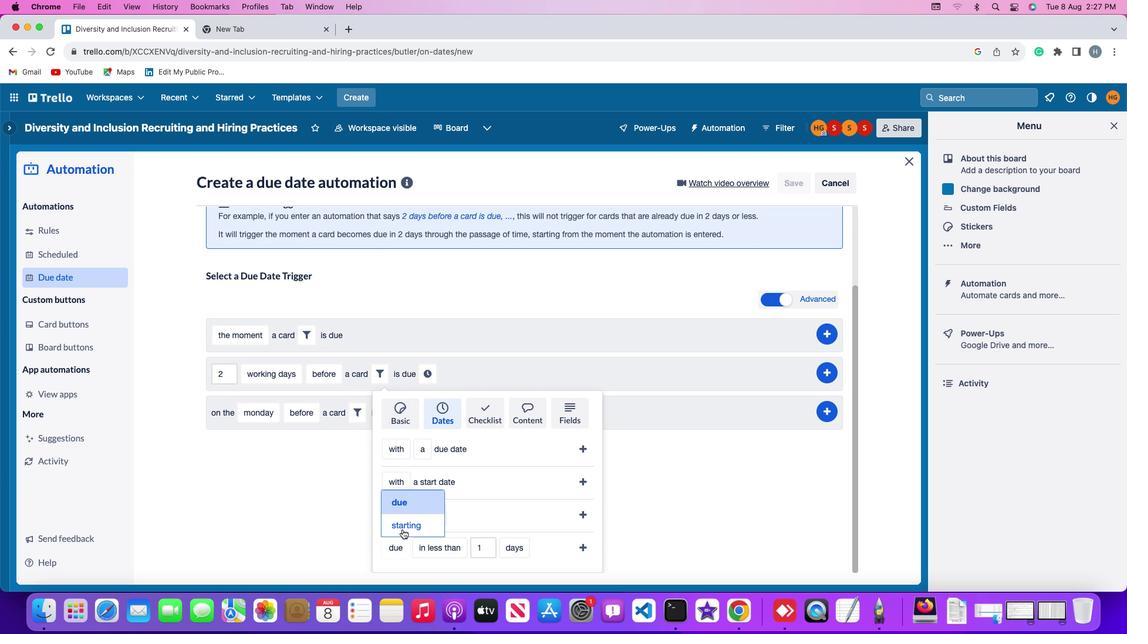 
Action: Mouse pressed left at (401, 529)
Screenshot: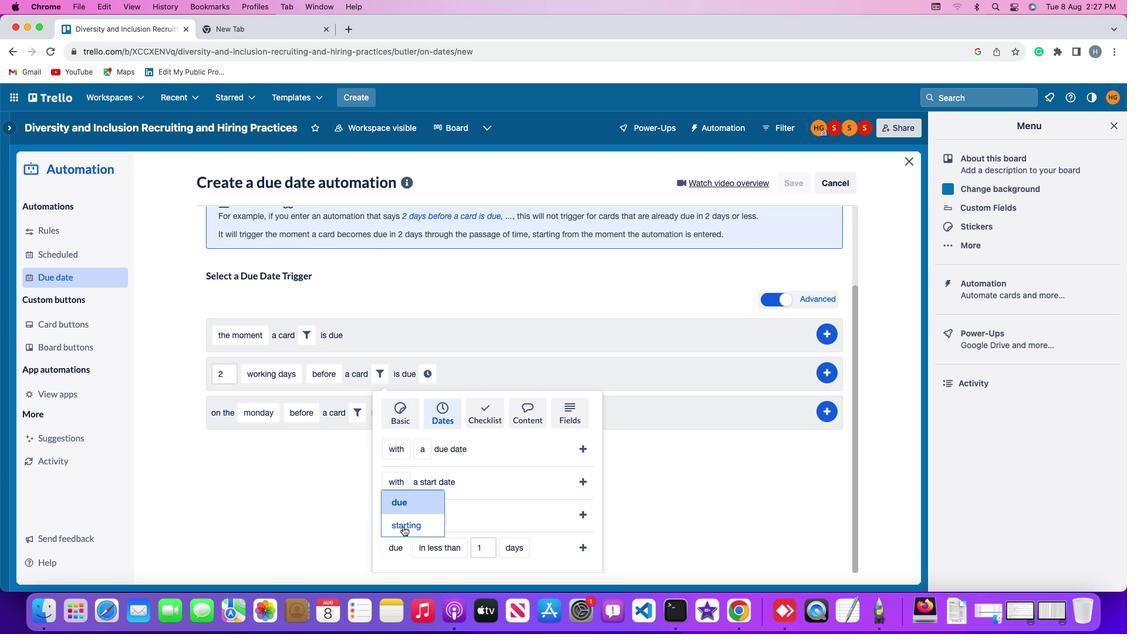 
Action: Mouse moved to (442, 546)
Screenshot: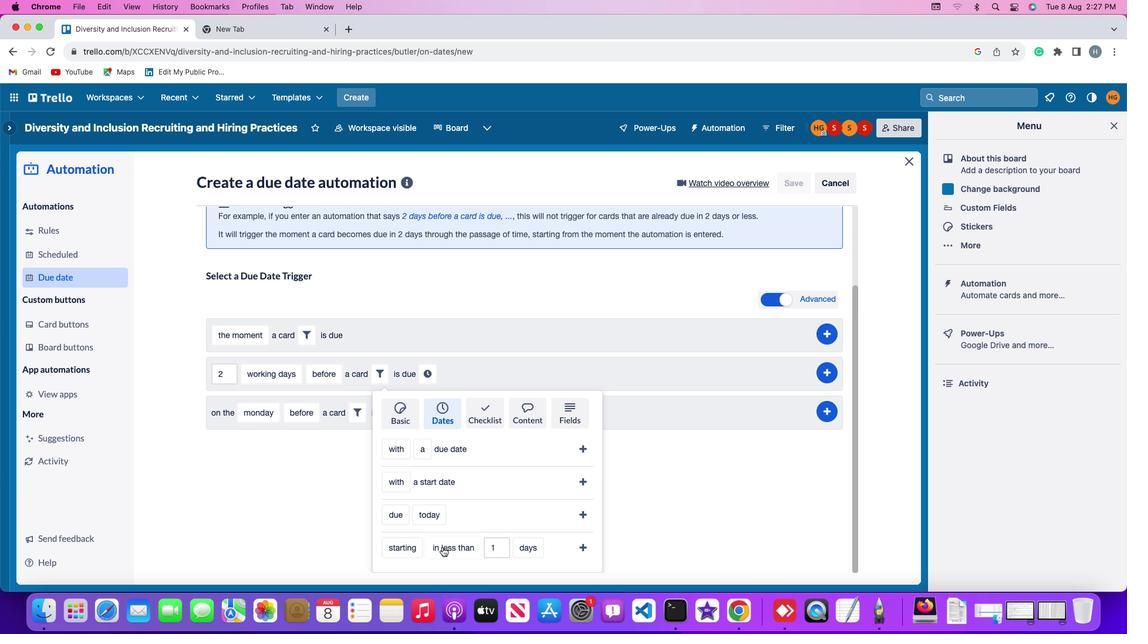 
Action: Mouse pressed left at (442, 546)
Screenshot: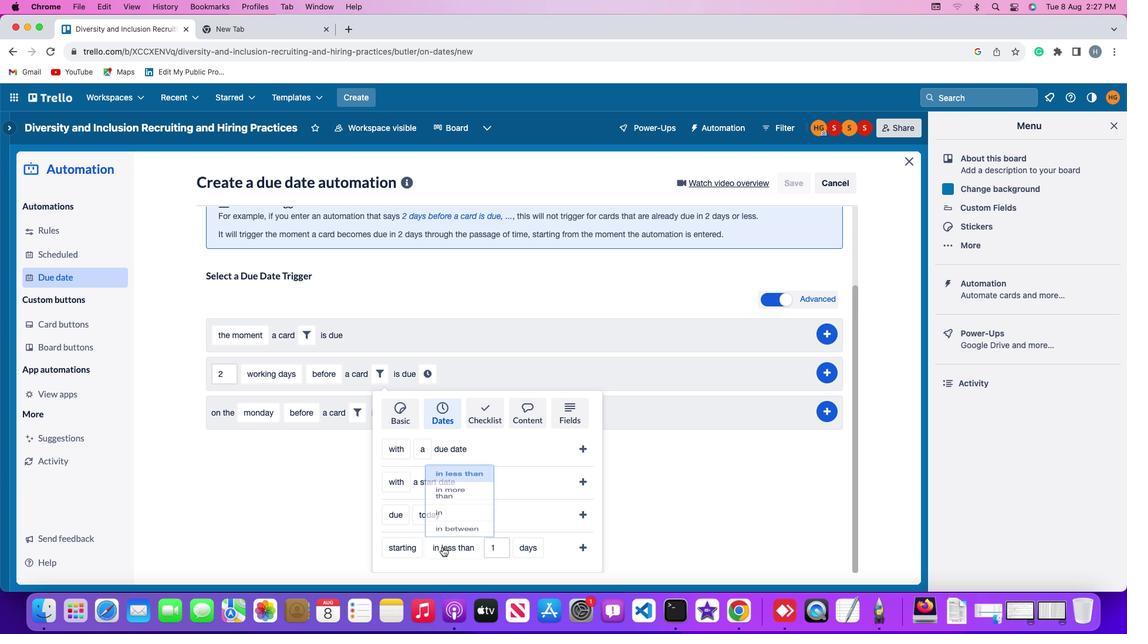 
Action: Mouse moved to (452, 526)
Screenshot: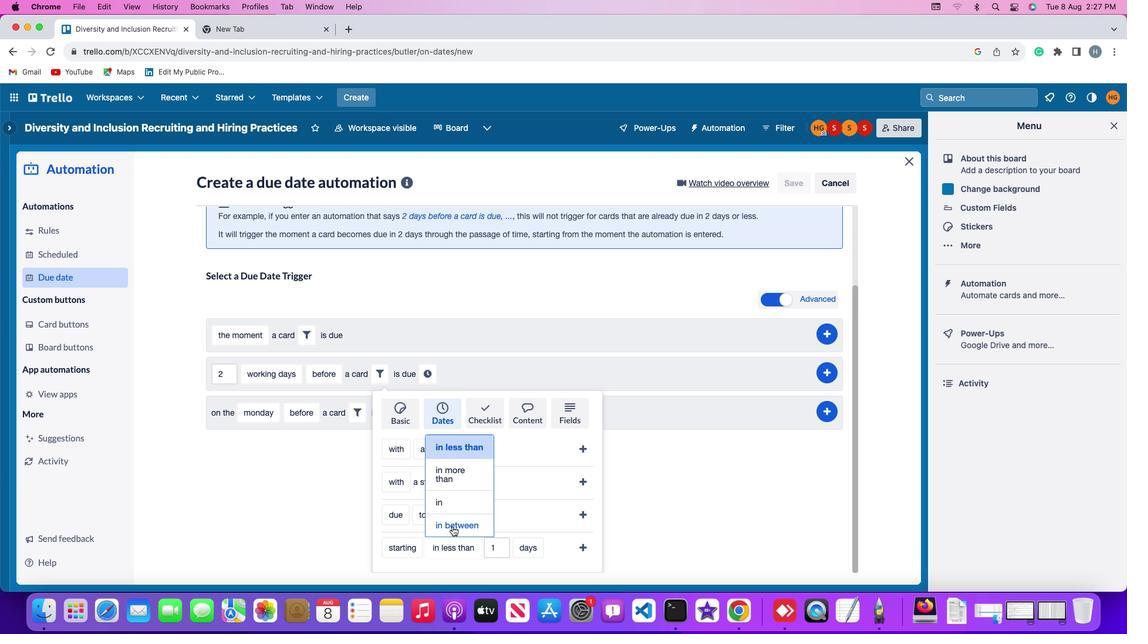 
Action: Mouse pressed left at (452, 526)
Screenshot: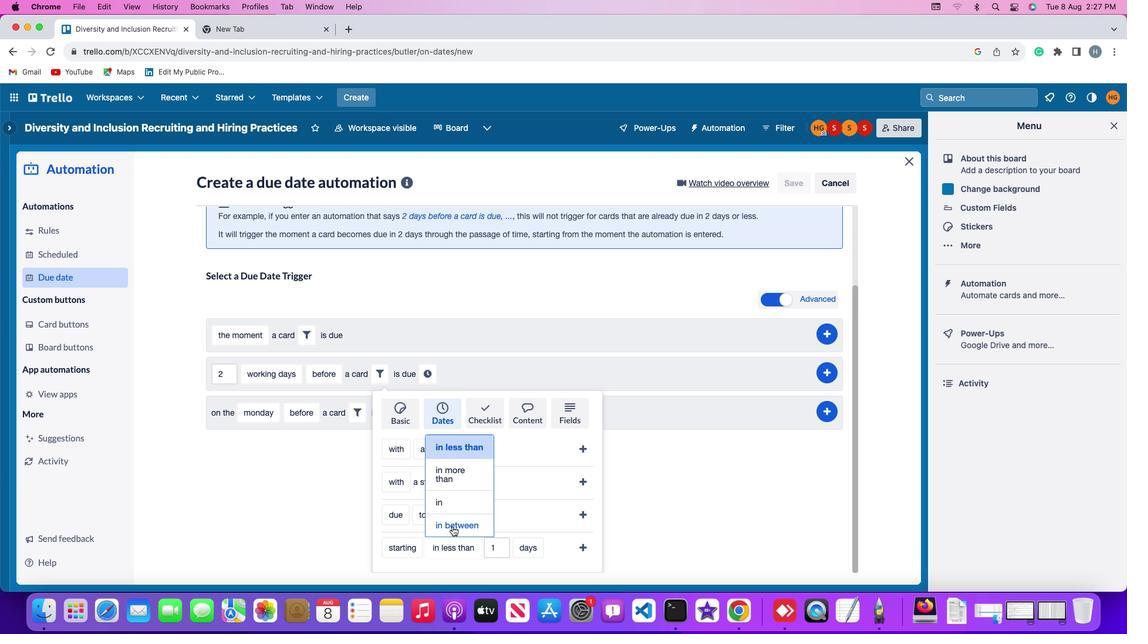
Action: Mouse moved to (497, 546)
Screenshot: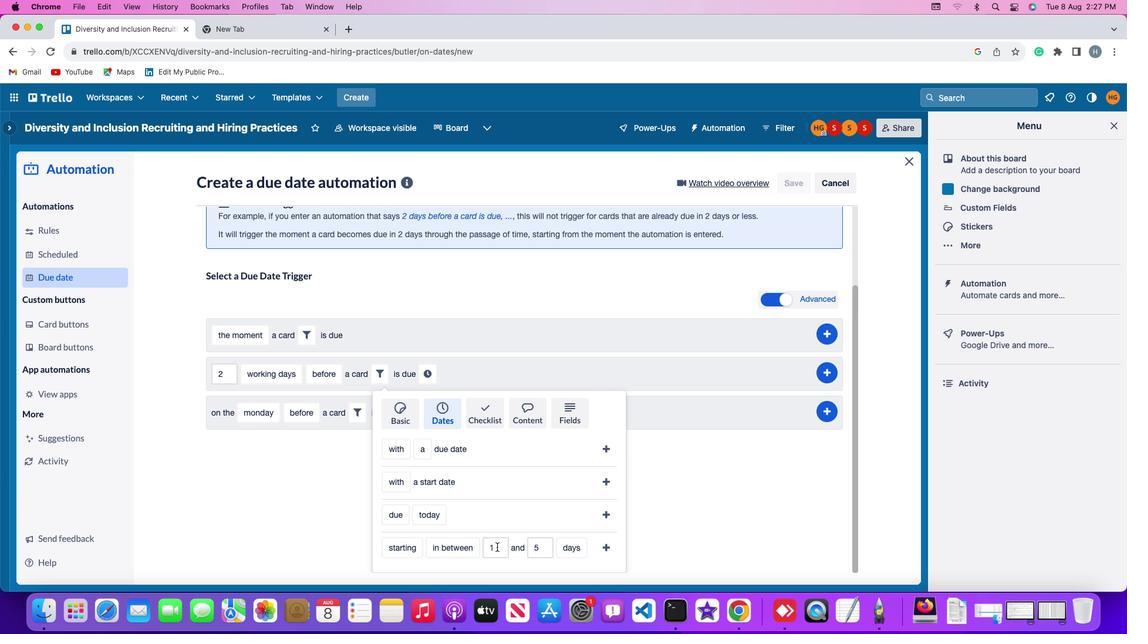 
Action: Mouse pressed left at (497, 546)
Screenshot: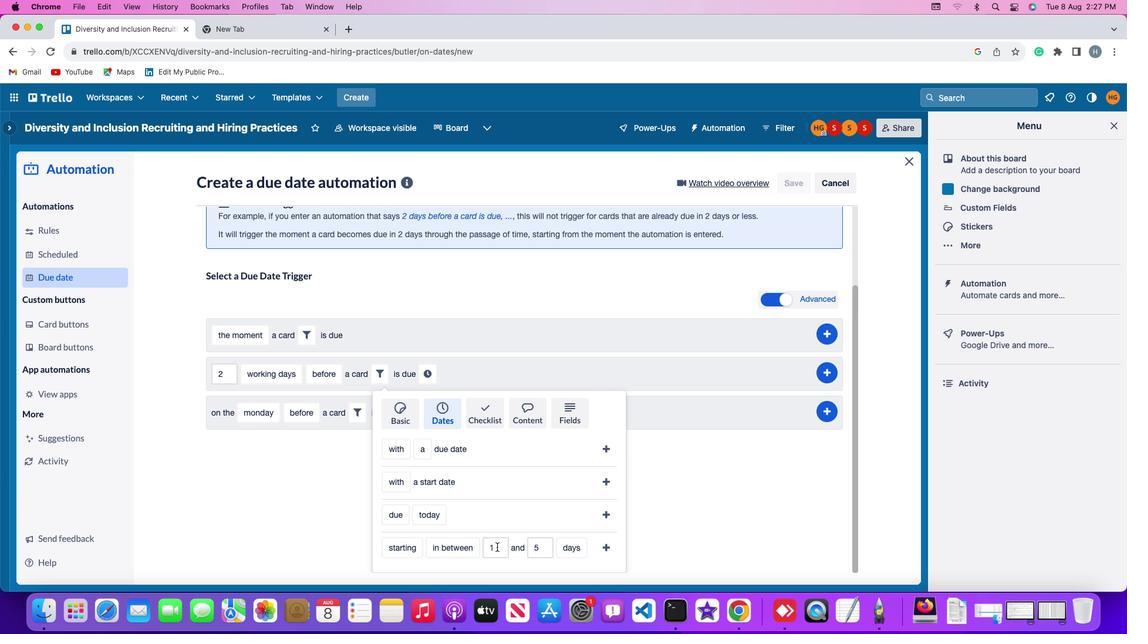 
Action: Key pressed Key.backspace'1'
Screenshot: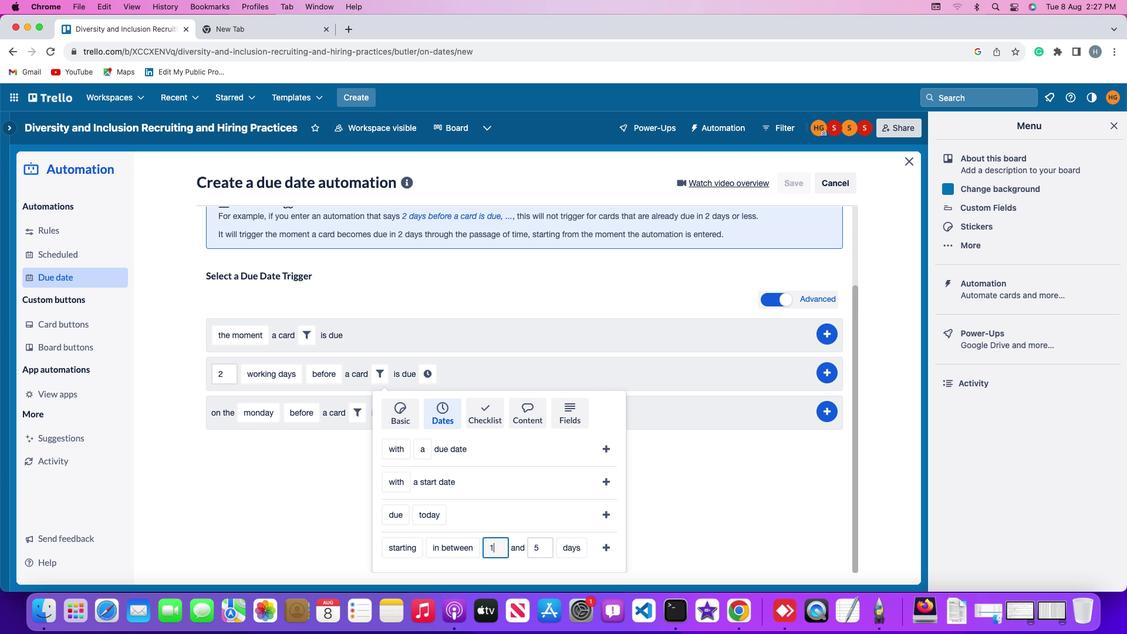 
Action: Mouse moved to (545, 546)
Screenshot: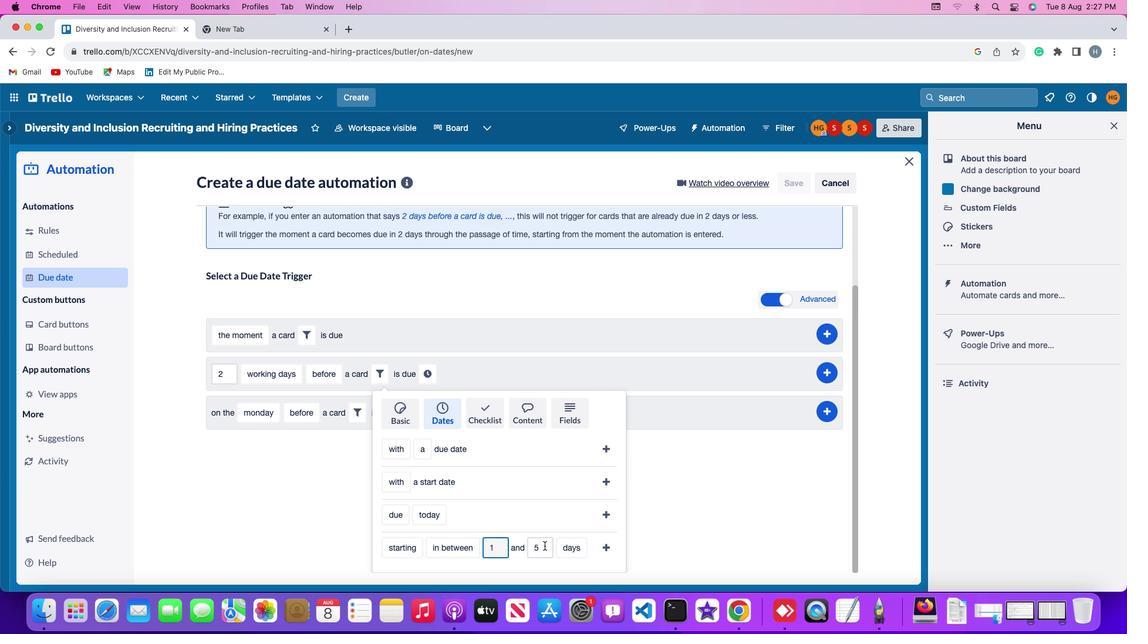
Action: Mouse pressed left at (545, 546)
Screenshot: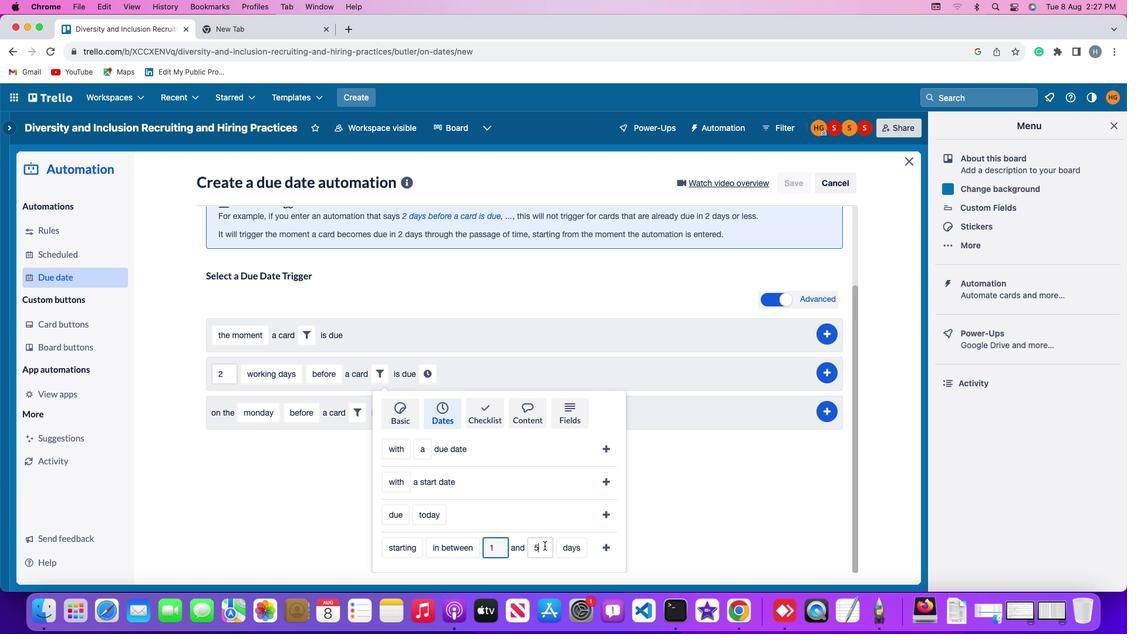 
Action: Key pressed Key.backspace'5'
Screenshot: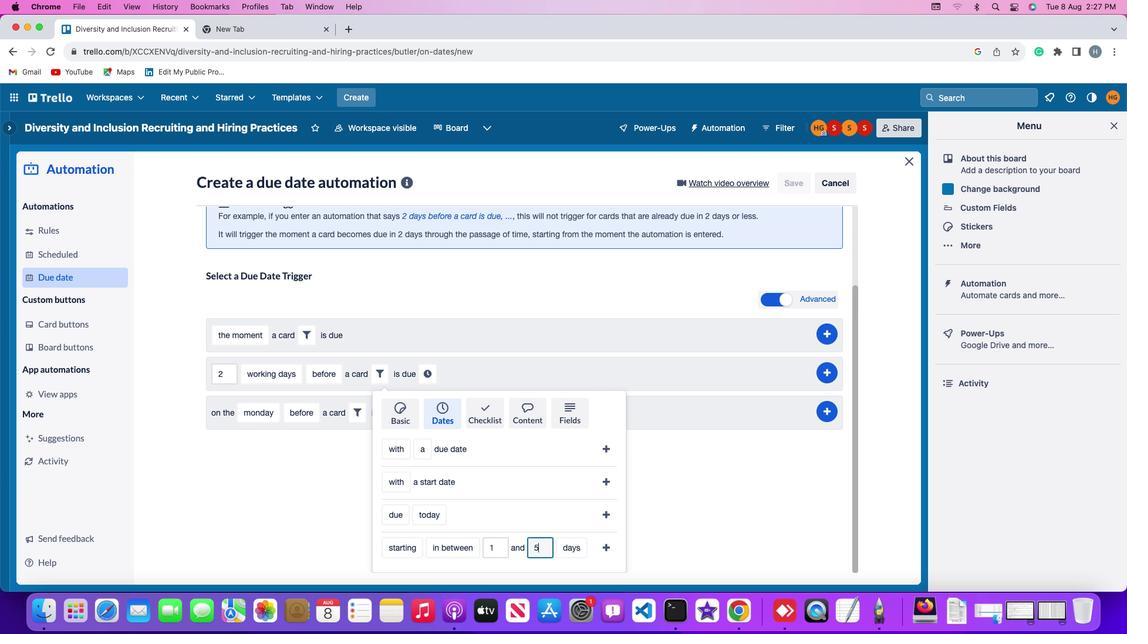 
Action: Mouse moved to (566, 545)
Screenshot: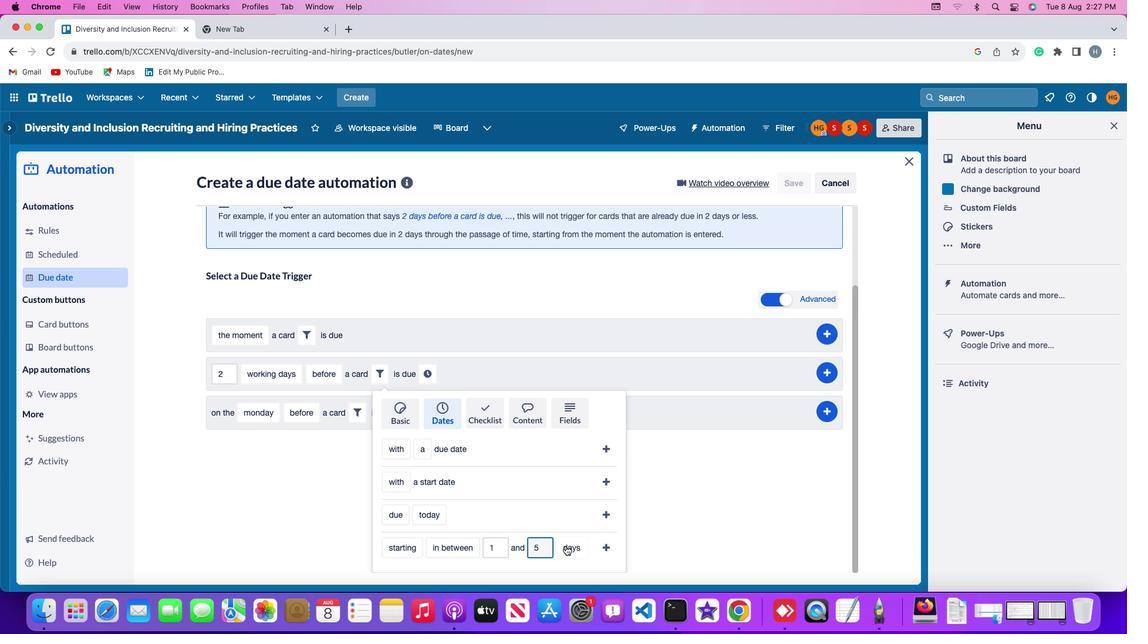 
Action: Mouse pressed left at (566, 545)
Screenshot: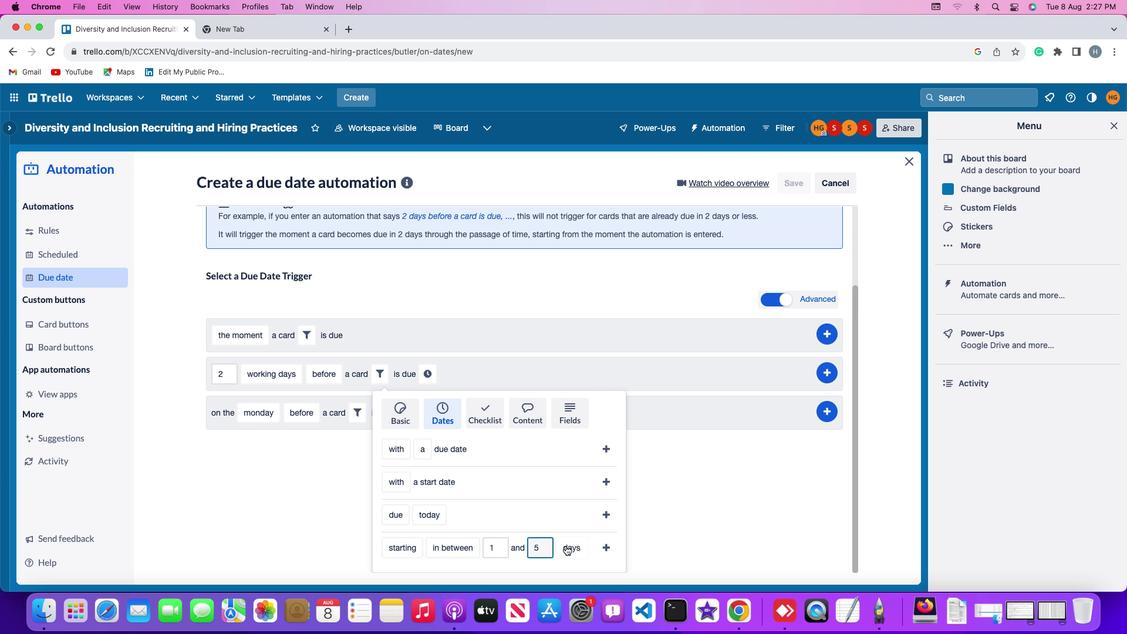 
Action: Mouse moved to (573, 499)
Screenshot: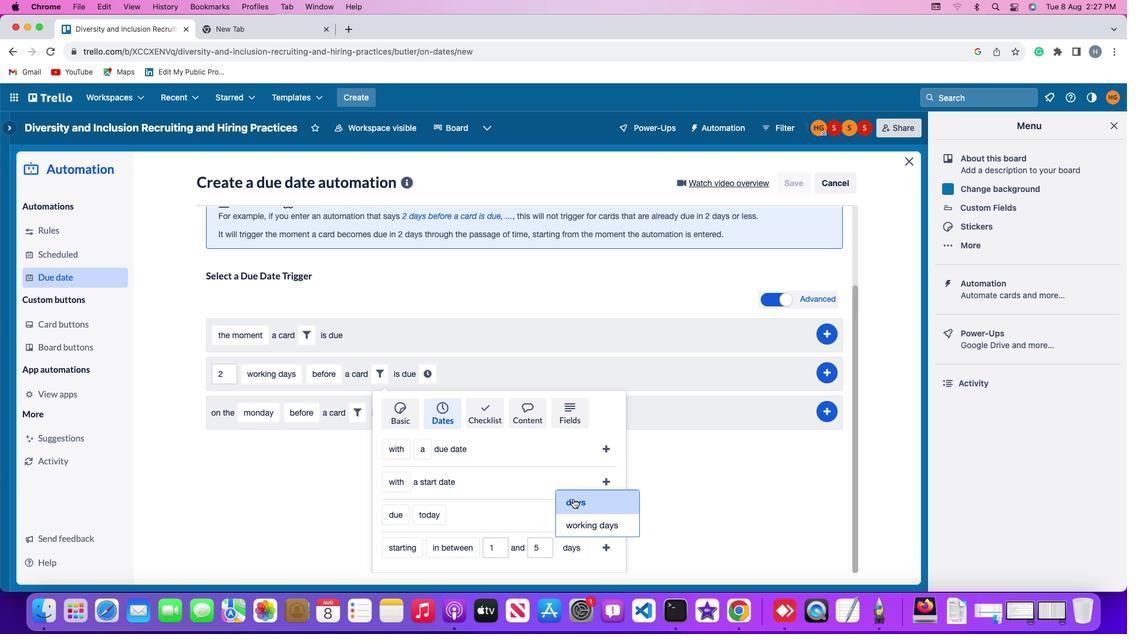 
Action: Mouse pressed left at (573, 499)
Screenshot: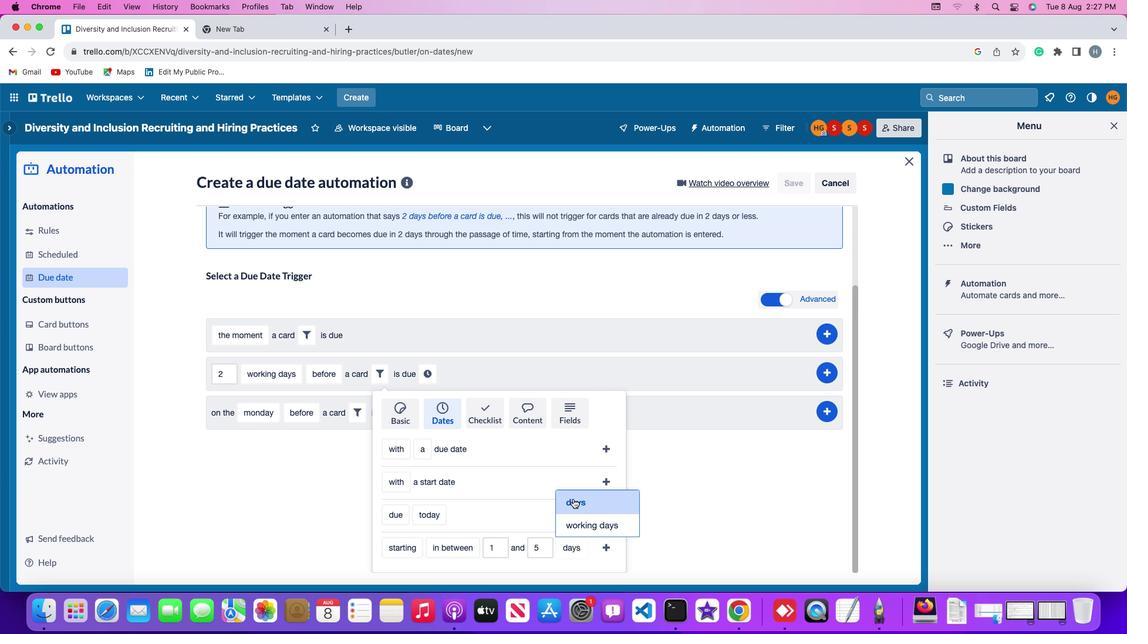 
Action: Mouse moved to (604, 545)
Screenshot: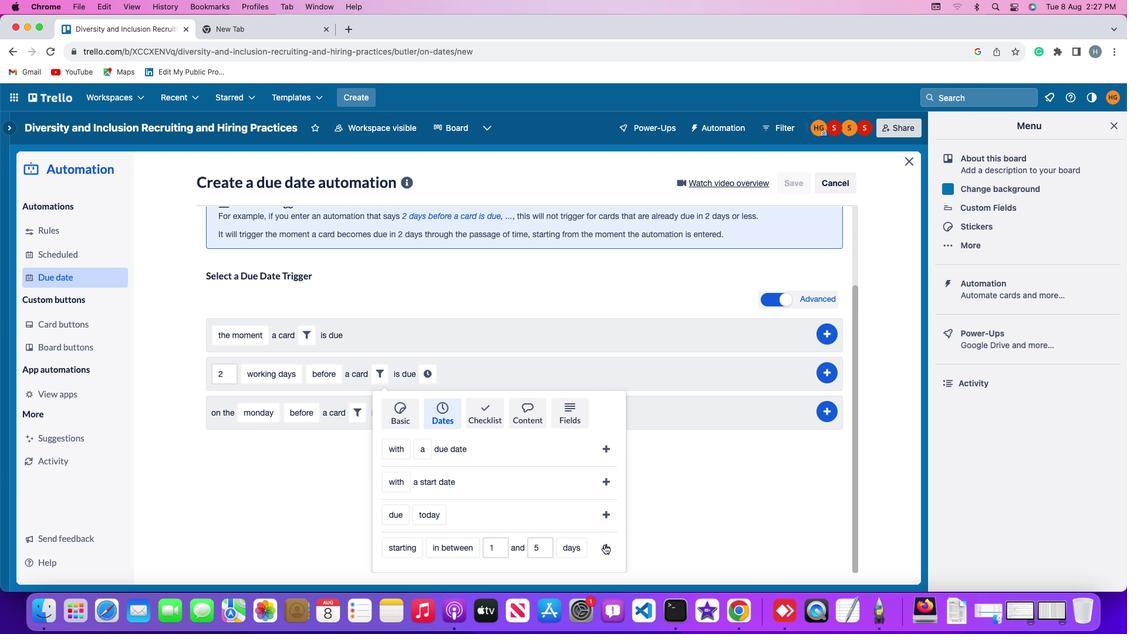 
Action: Mouse pressed left at (604, 545)
Screenshot: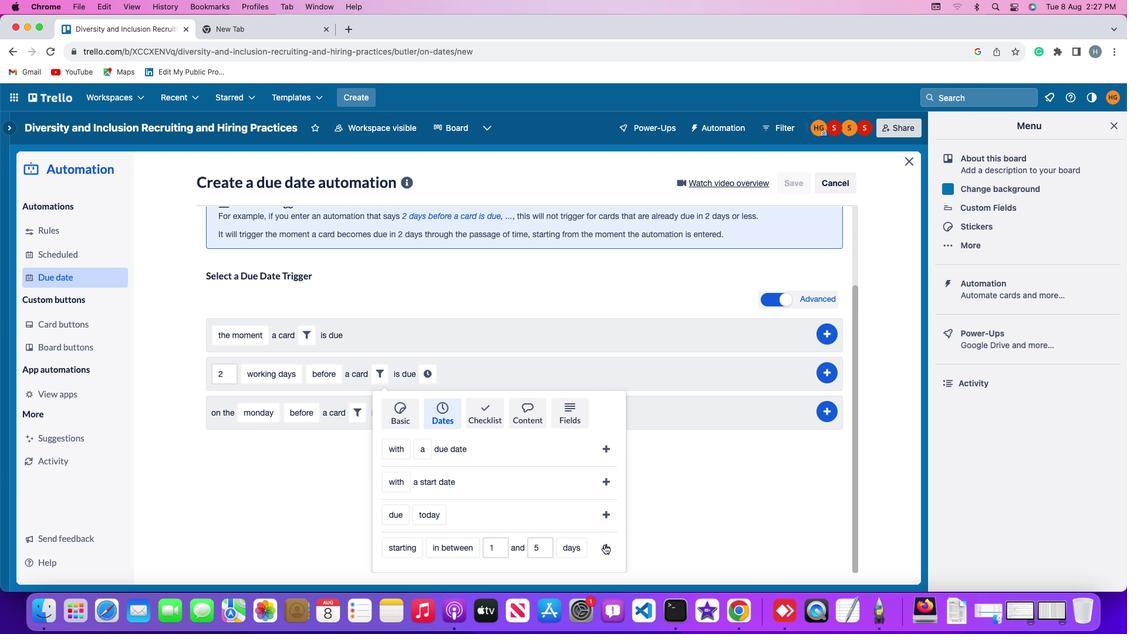 
Action: Mouse moved to (578, 473)
Screenshot: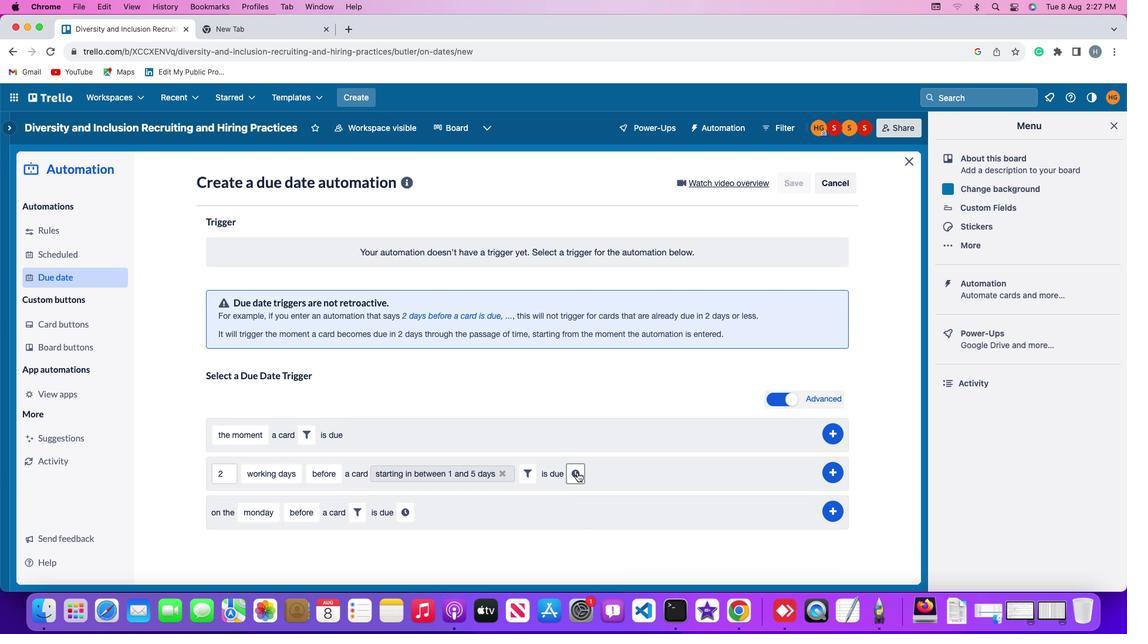 
Action: Mouse pressed left at (578, 473)
Screenshot: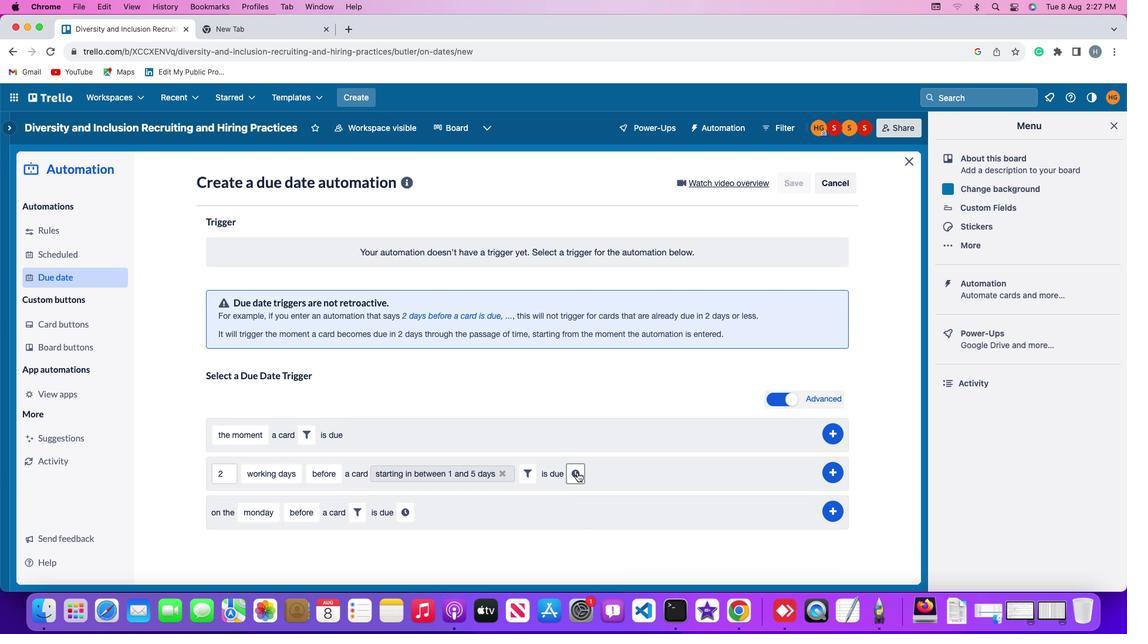 
Action: Mouse moved to (593, 472)
Screenshot: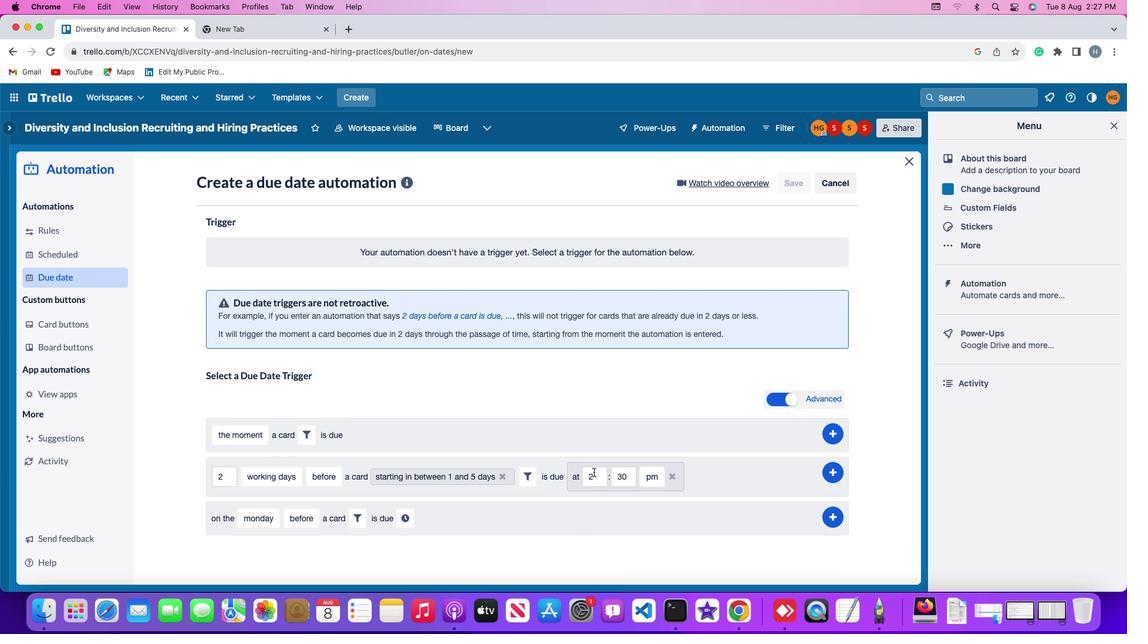 
Action: Mouse pressed left at (593, 472)
Screenshot: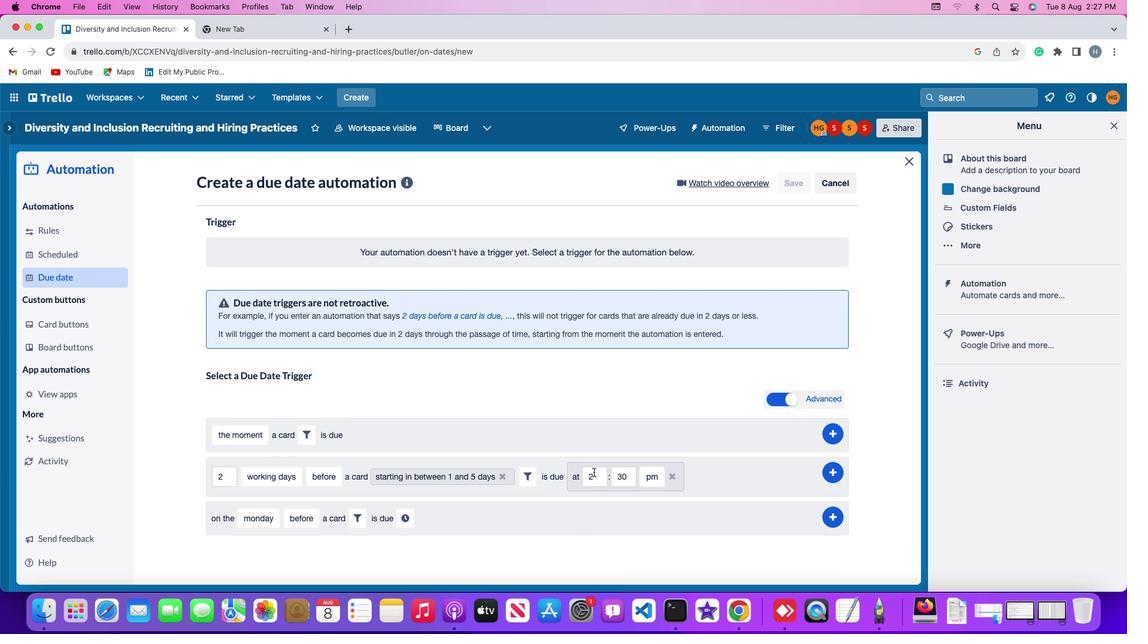 
Action: Key pressed Key.backspace'1''1'
Screenshot: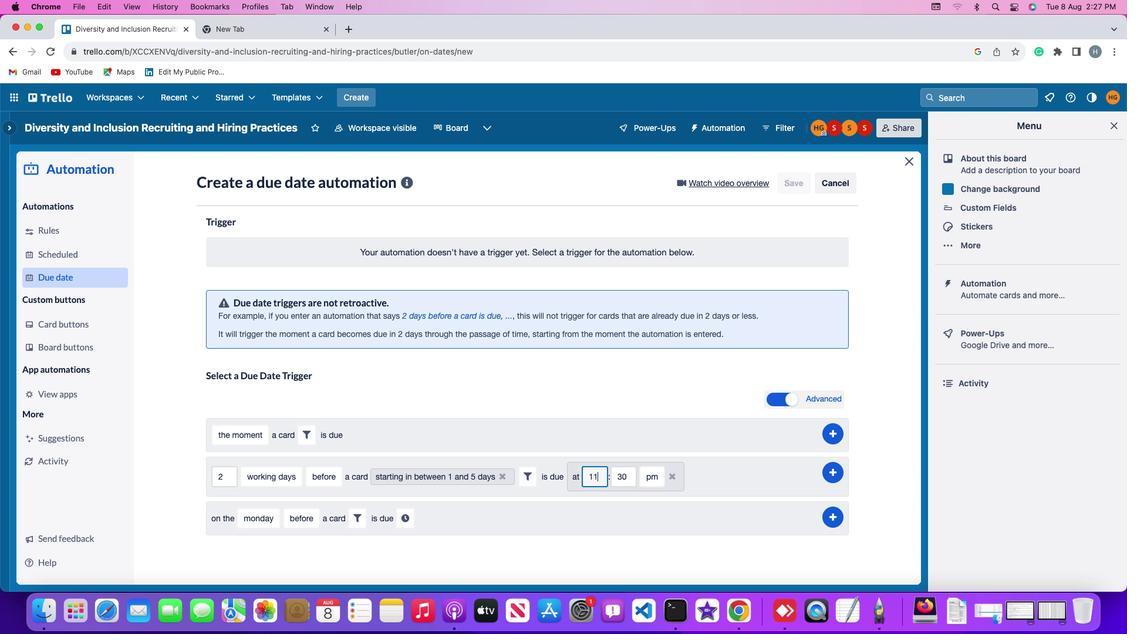 
Action: Mouse moved to (631, 478)
Screenshot: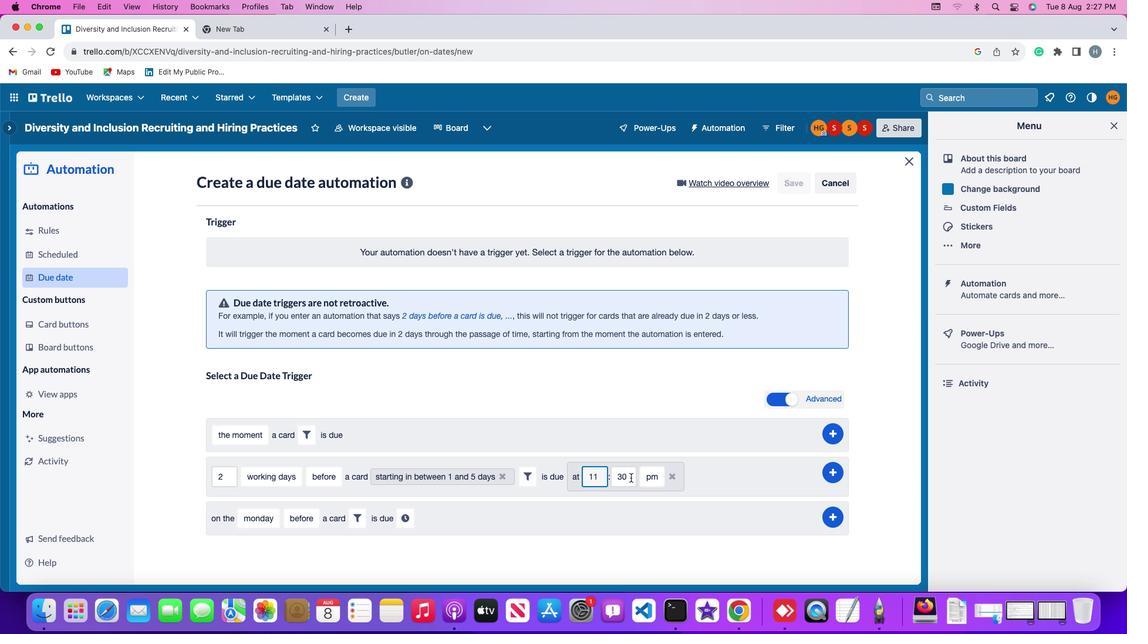 
Action: Mouse pressed left at (631, 478)
Screenshot: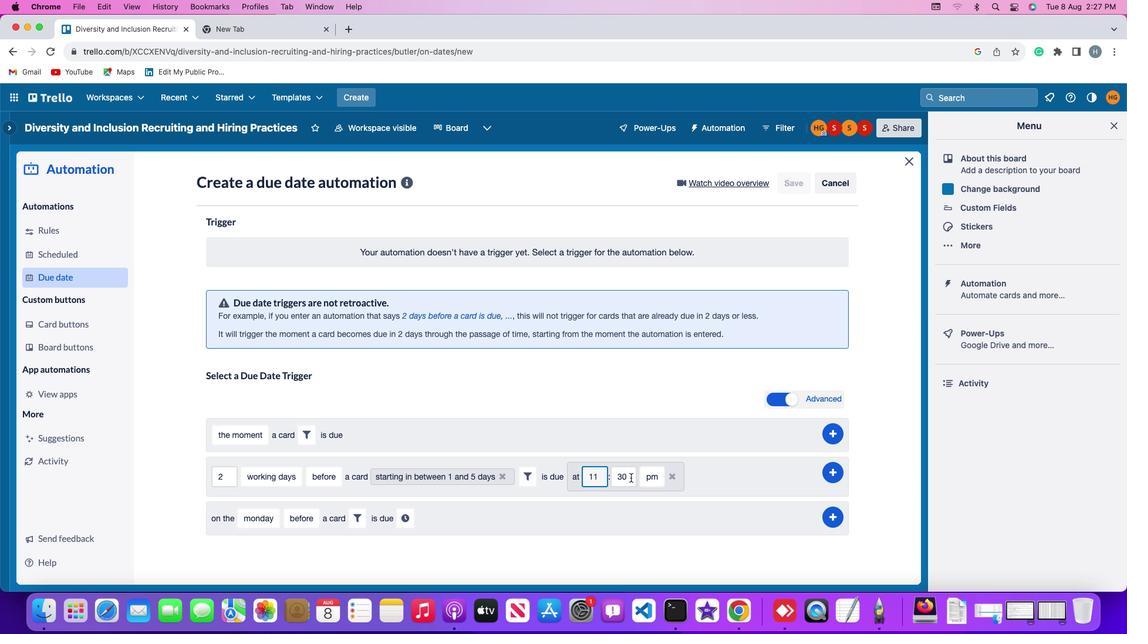 
Action: Key pressed Key.backspaceKey.backspace'0''0'
Screenshot: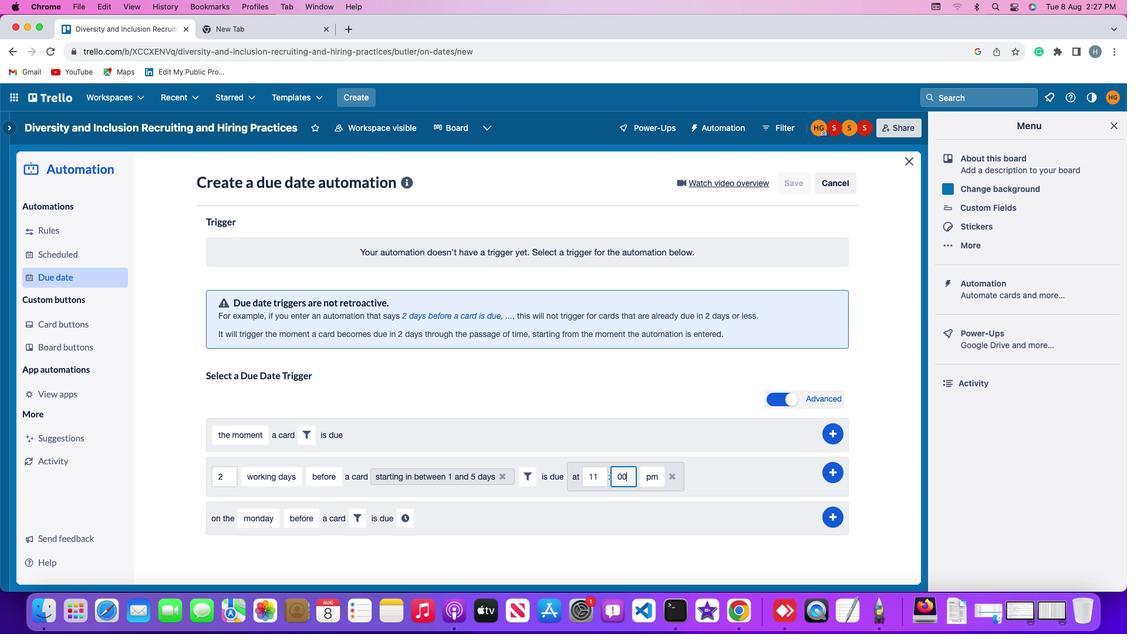 
Action: Mouse moved to (645, 477)
Screenshot: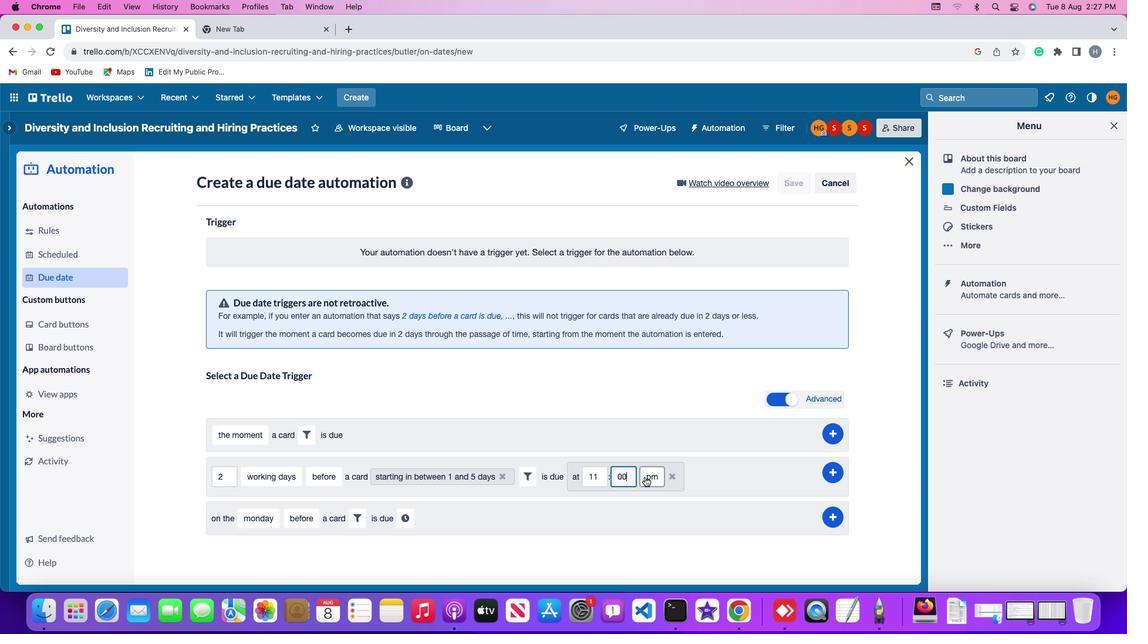 
Action: Mouse pressed left at (645, 477)
Screenshot: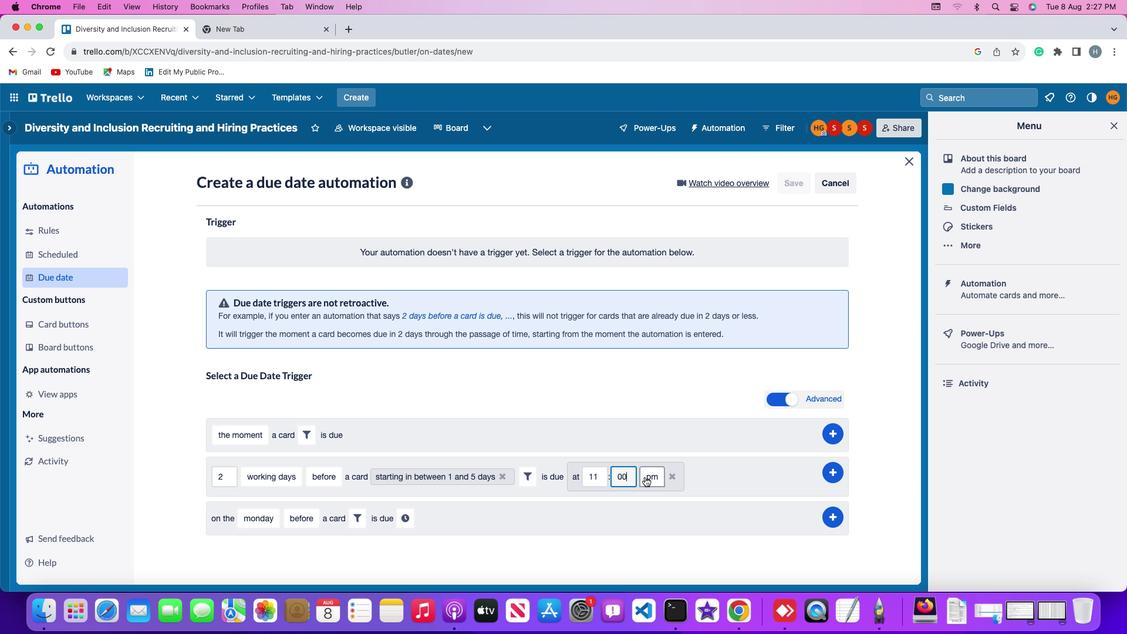 
Action: Mouse moved to (655, 499)
Screenshot: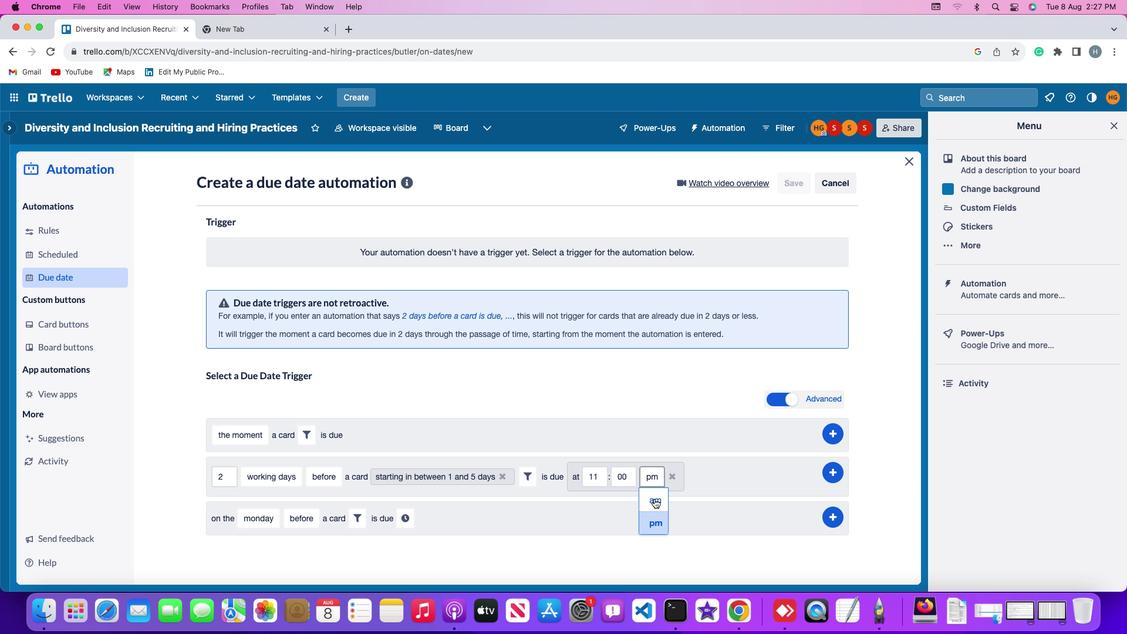 
Action: Mouse pressed left at (655, 499)
Screenshot: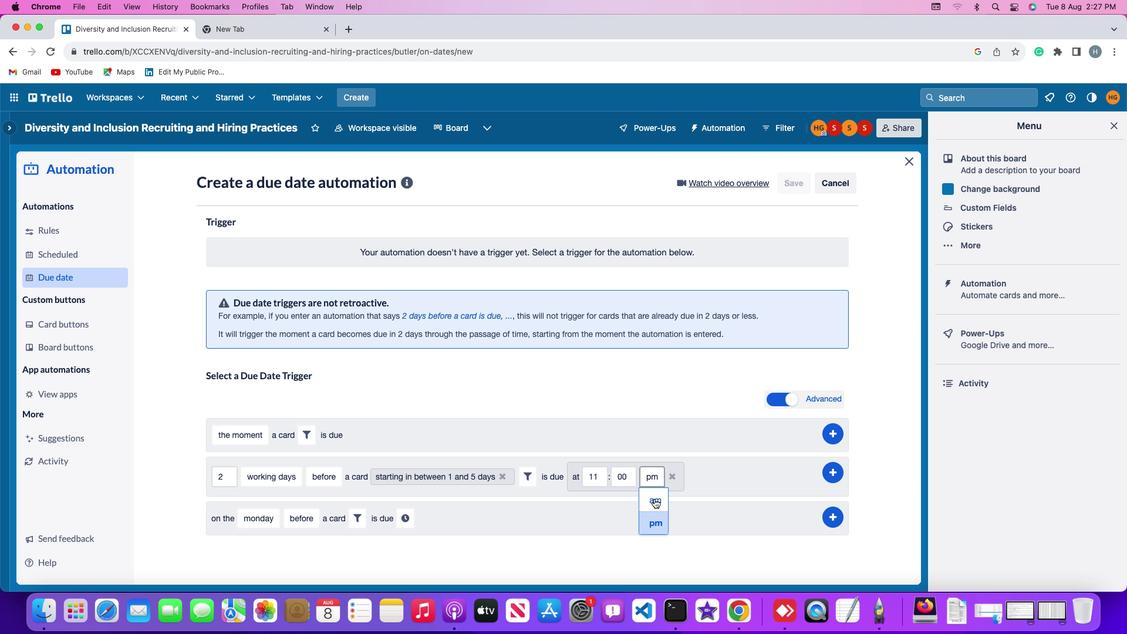 
Action: Mouse moved to (830, 468)
Screenshot: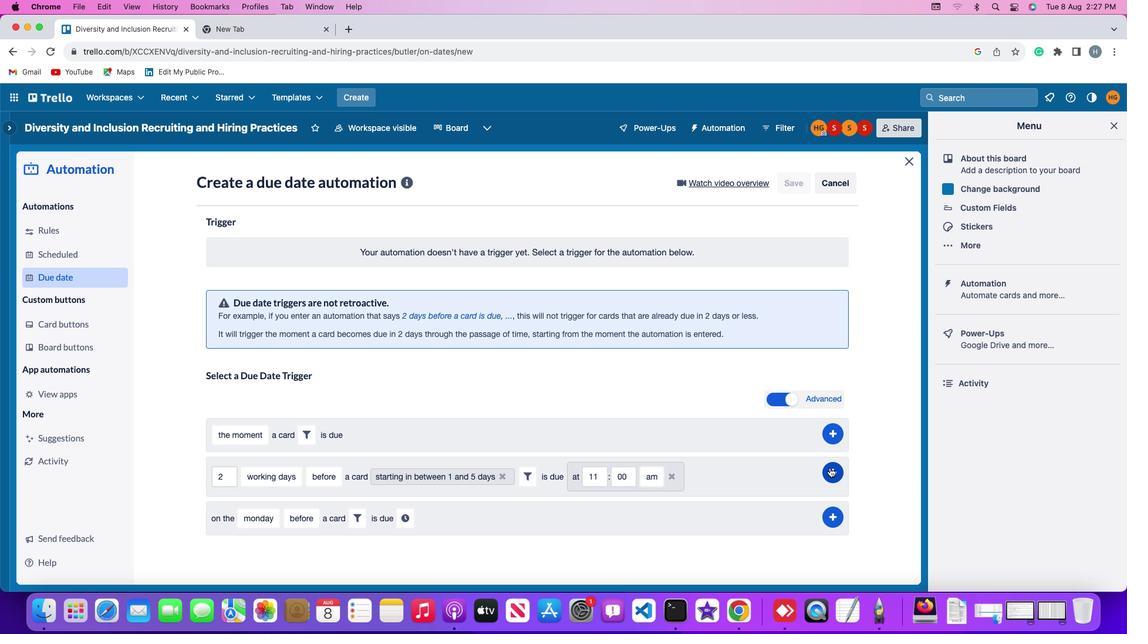 
Action: Mouse pressed left at (830, 468)
Screenshot: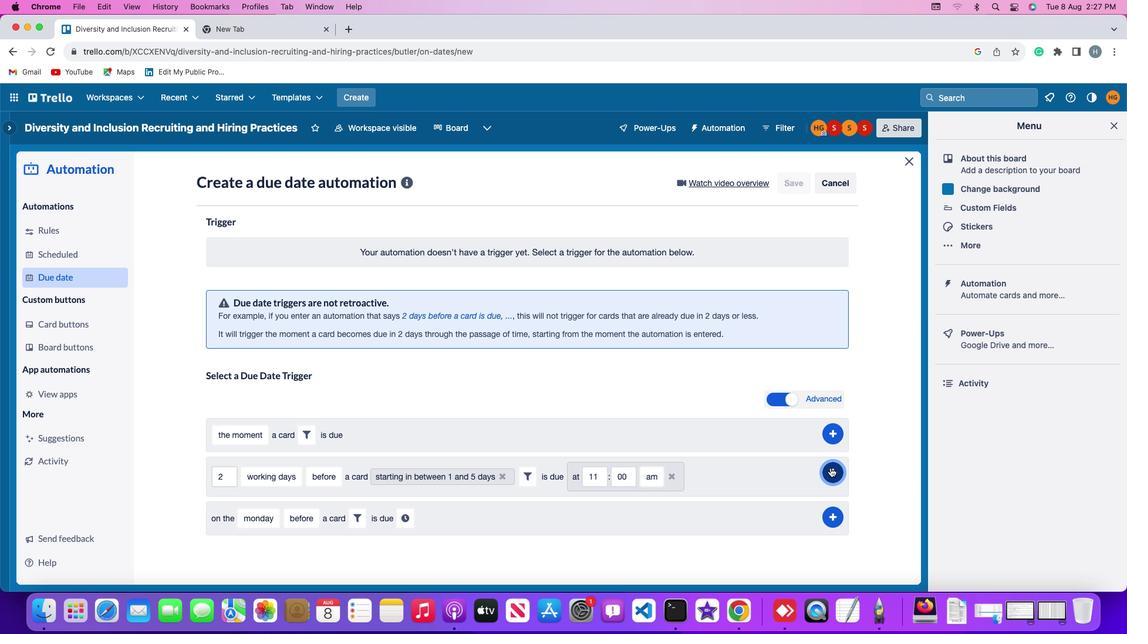 
Action: Mouse moved to (881, 359)
Screenshot: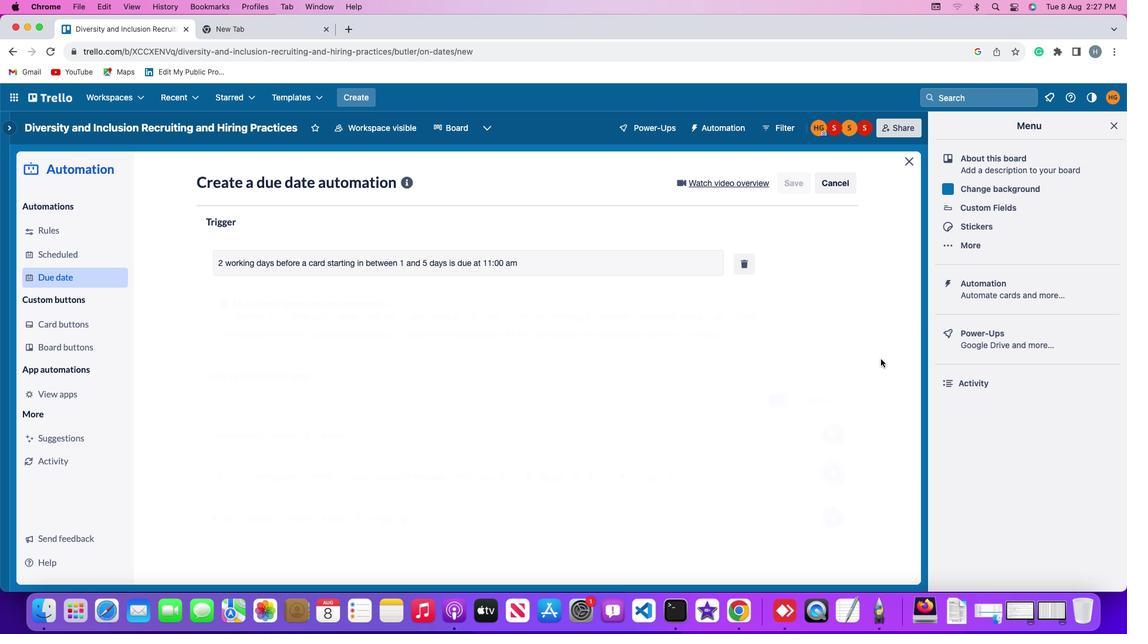 
